 Task: In the Contact  ZoeJohnson@jatco.co.jp, Create email and send with subject: 'A Glimpse into the Future: Meet Our Disruptive Offering', and with mail content 'Good Evening._x000D_
Elevate your business to new heights. Our innovative solution is tailored to meet the unique needs of your industry, delivering exceptional results._x000D_
Thanks & Regards', attach the document: Contract.pdf and insert image: visitingcard.jpg. Below Thanks & Regards, write Flickr and insert the URL: 'www.flickr.com'. Mark checkbox to create task to follow up : In 2 business days . Logged in from softage.4@softage.net
Action: Mouse moved to (86, 54)
Screenshot: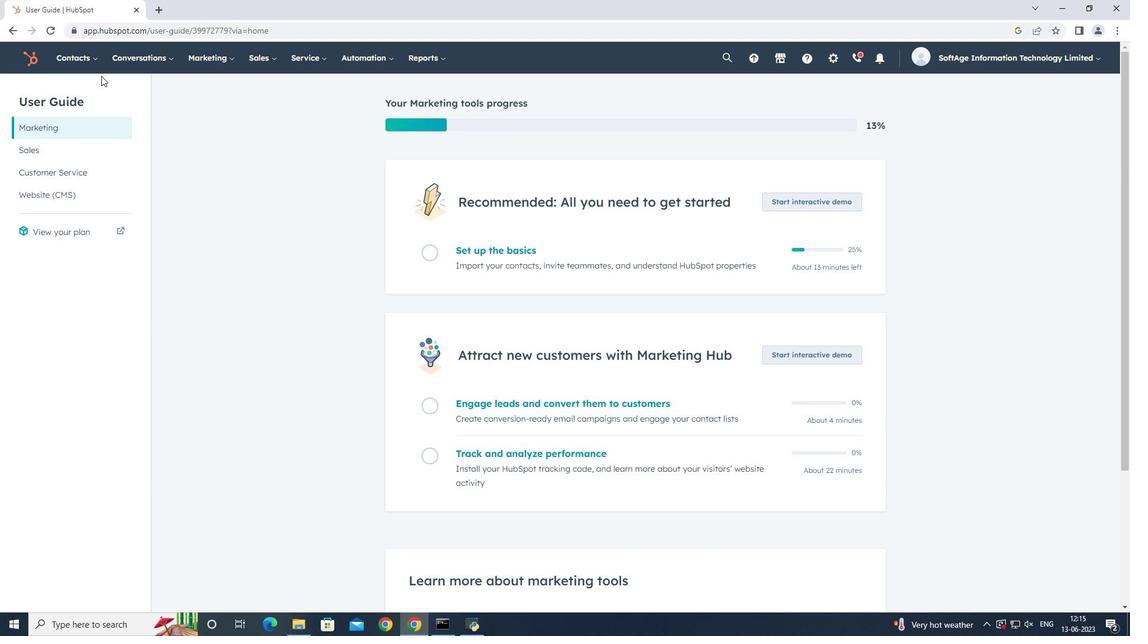 
Action: Mouse pressed left at (86, 54)
Screenshot: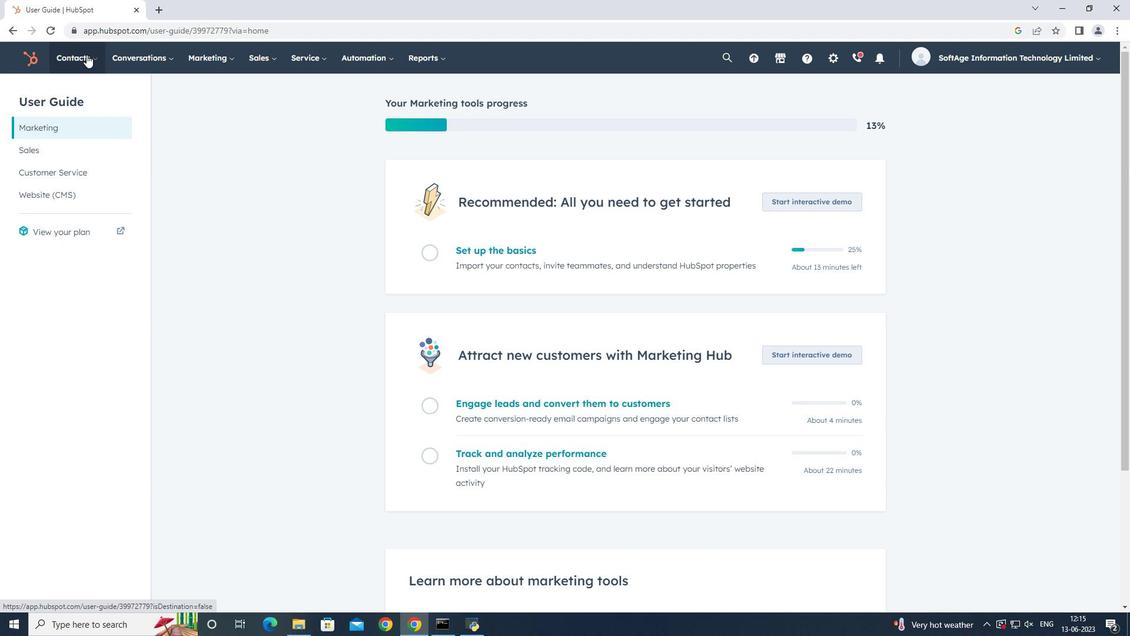 
Action: Mouse moved to (90, 87)
Screenshot: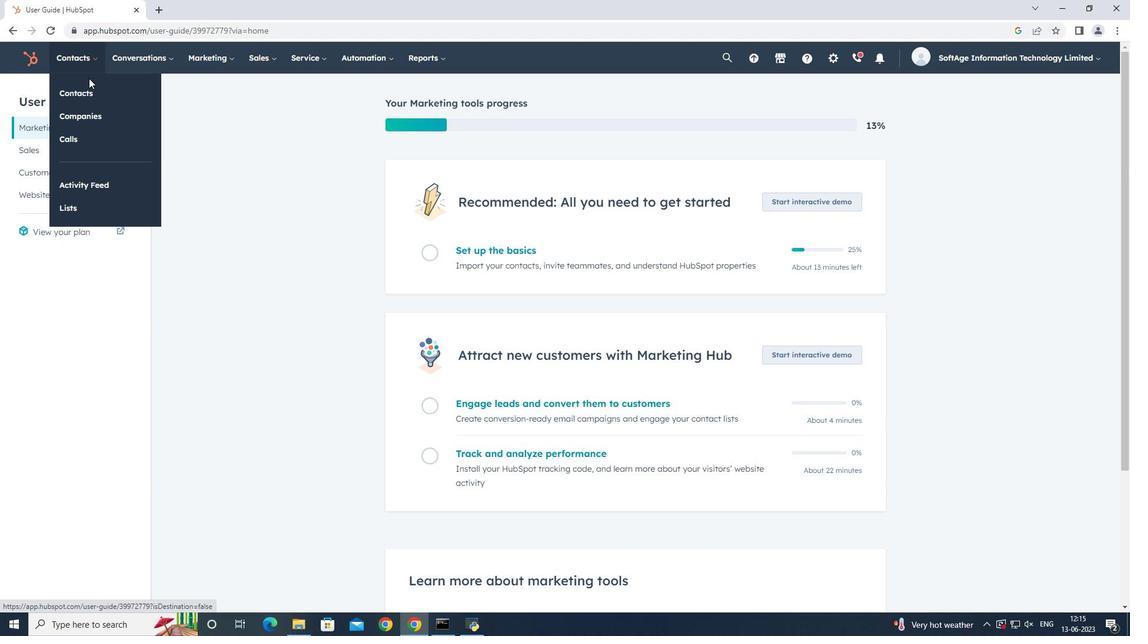 
Action: Mouse pressed left at (90, 87)
Screenshot: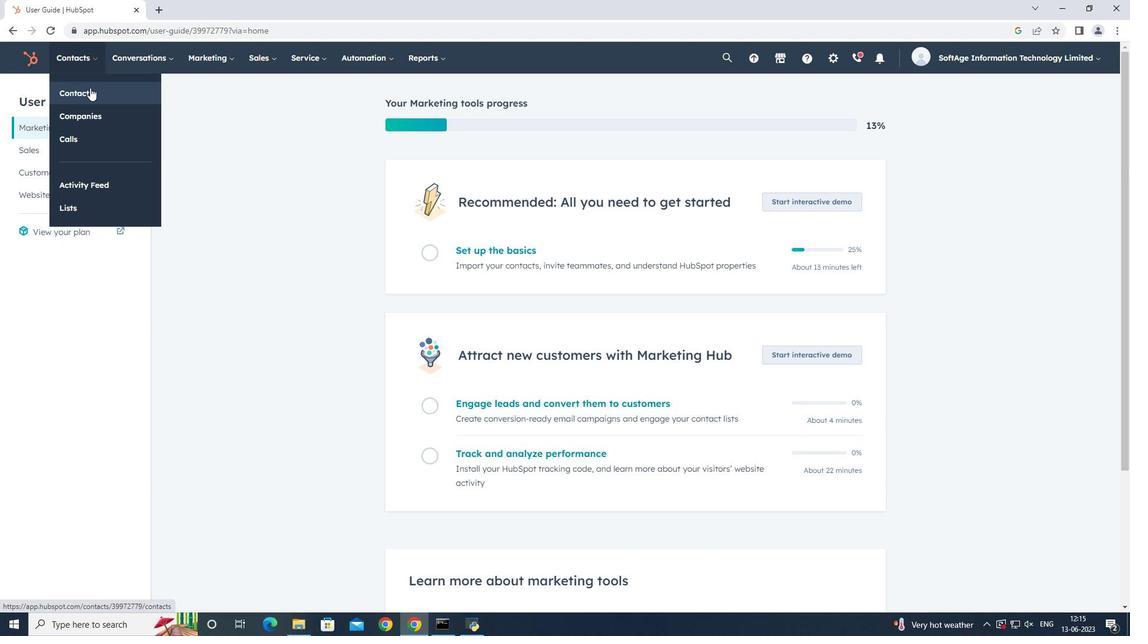 
Action: Mouse moved to (106, 187)
Screenshot: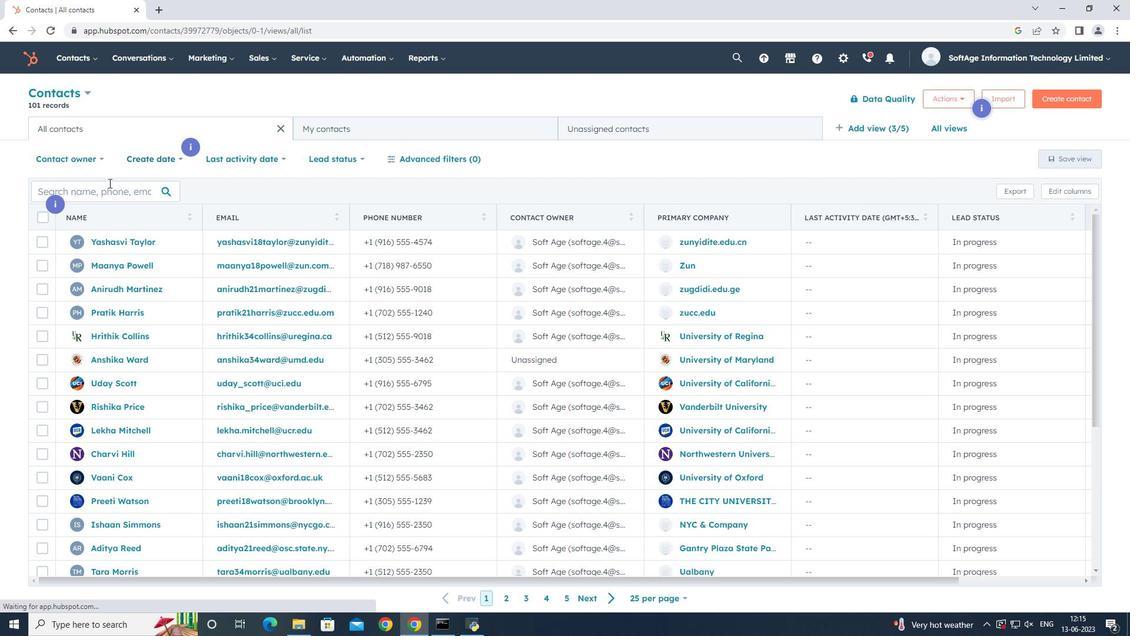 
Action: Mouse pressed left at (106, 187)
Screenshot: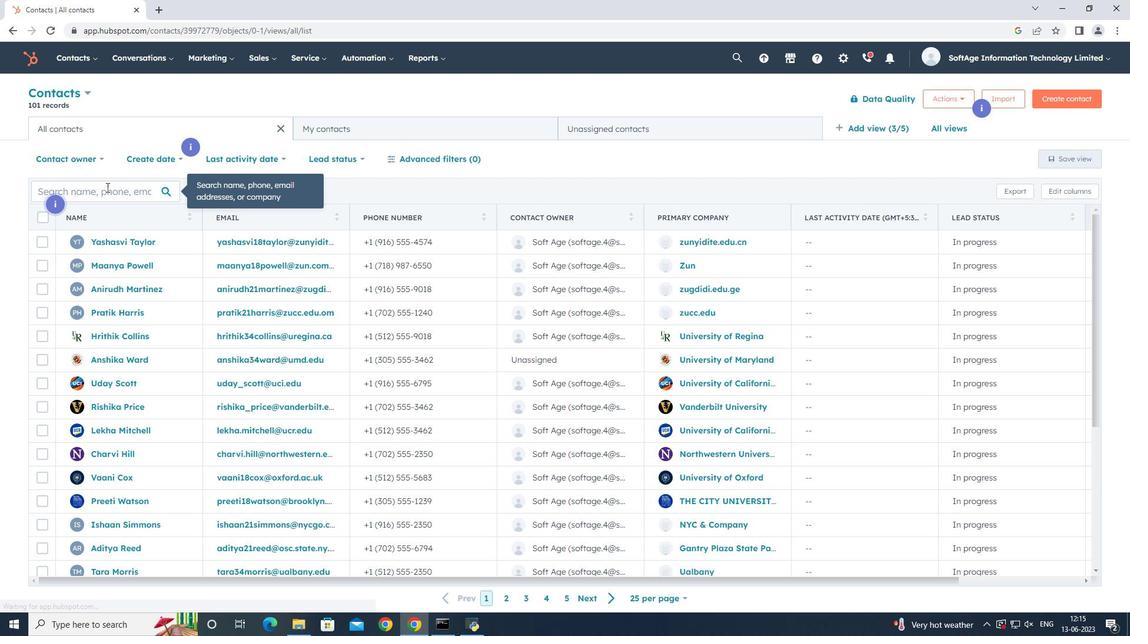 
Action: Key pressed <Key.shift>Zoe
Screenshot: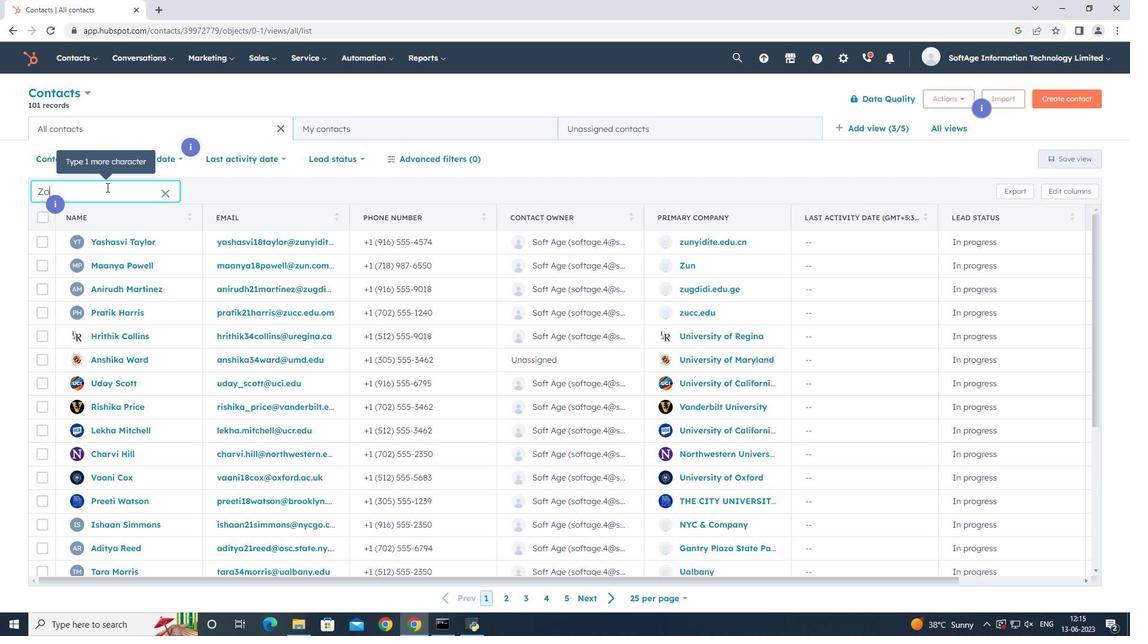 
Action: Mouse moved to (100, 333)
Screenshot: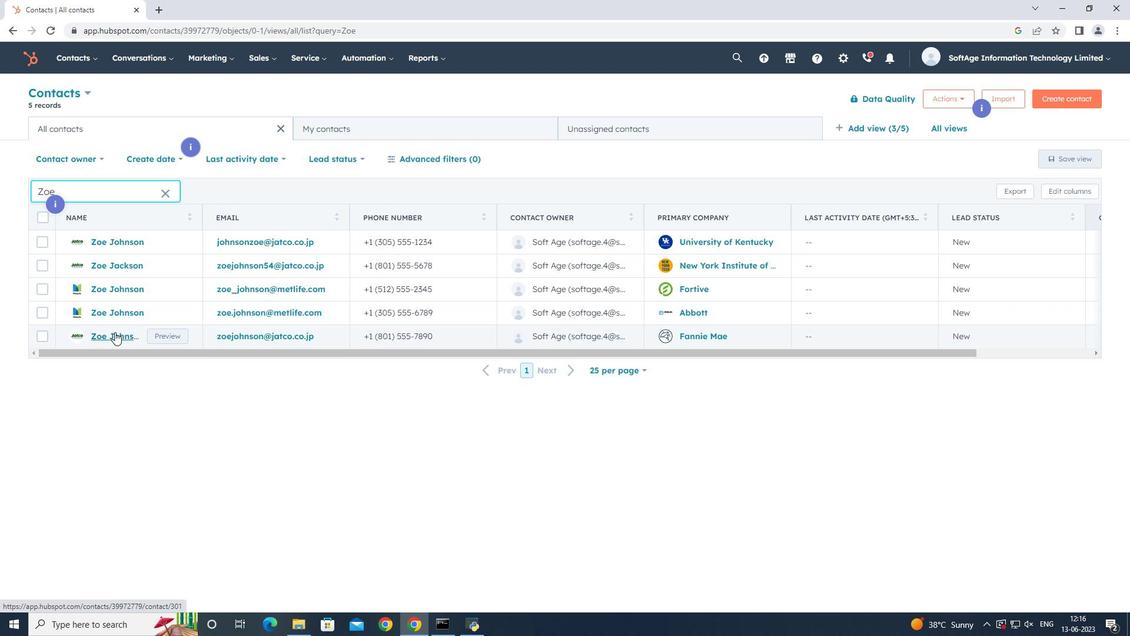 
Action: Mouse pressed left at (100, 333)
Screenshot: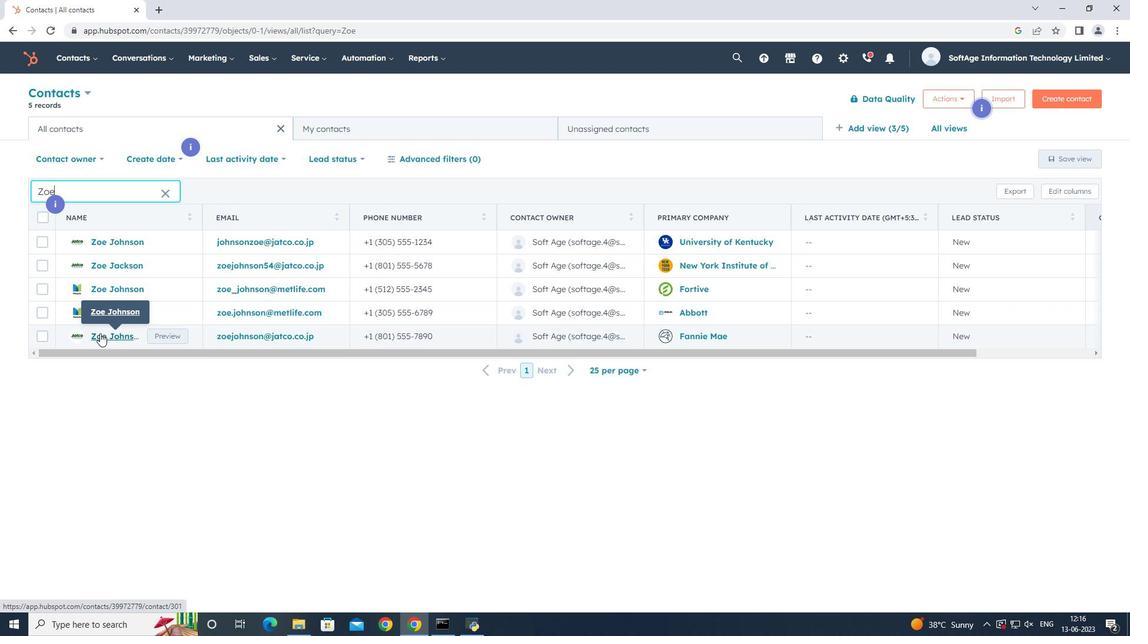 
Action: Mouse moved to (79, 194)
Screenshot: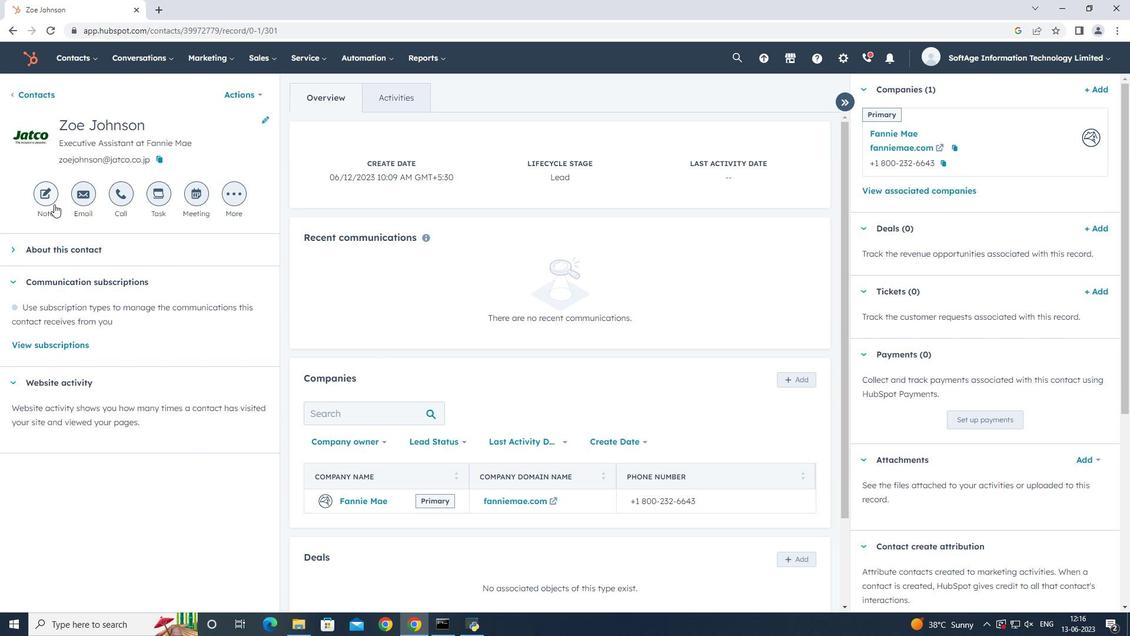 
Action: Mouse pressed left at (79, 194)
Screenshot: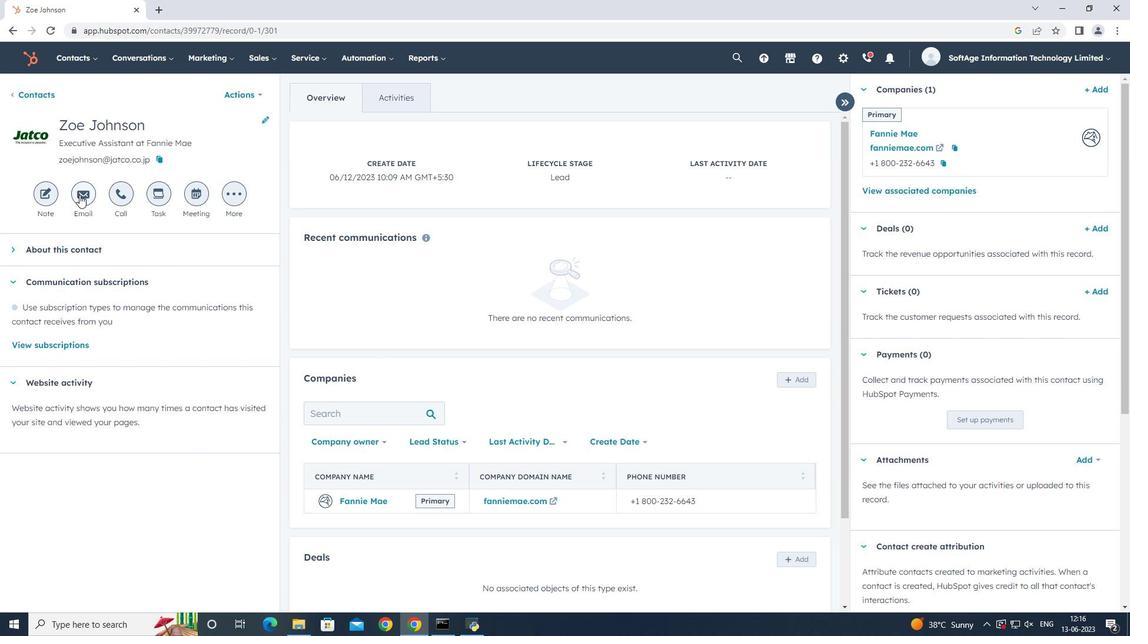 
Action: Mouse moved to (565, 405)
Screenshot: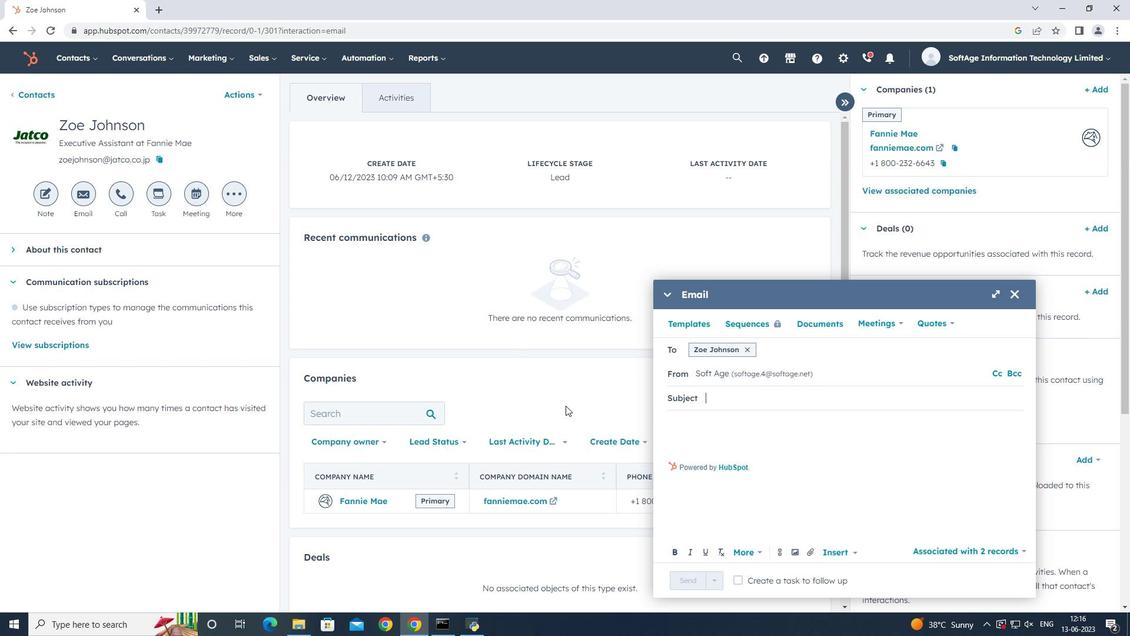 
Action: Key pressed <Key.shift>A<Key.space><Key.shift><Key.shift><Key.shift><Key.shift><Key.shift><Key.shift><Key.shift>Glimpse<Key.space>into<Key.space>the<Key.space><Key.shift><Key.shift><Key.shift><Key.shift><Key.shift><Key.shift><Key.shift><Key.shift><Key.shift><Key.shift><Key.shift><Key.shift><Key.shift><Key.shift><Key.shift>Future<Key.shift_r><Key.shift_r><Key.shift_r>:<Key.space><Key.shift_r><Key.shift_r><Key.shift_r><Key.shift_r><Key.shift_r><Key.shift_r><Key.shift_r><Key.shift_r><Key.shift_r>Meet<Key.space><Key.shift_r><Key.shift_r><Key.shift_r><Key.shift_r><Key.shift_r><Key.shift_r><Key.shift_r><Key.shift_r><Key.shift_r>Our<Key.space><Key.shift><Key.shift><Key.shift><Key.shift>Disruptive<Key.space><Key.shift_r>Offering
Screenshot: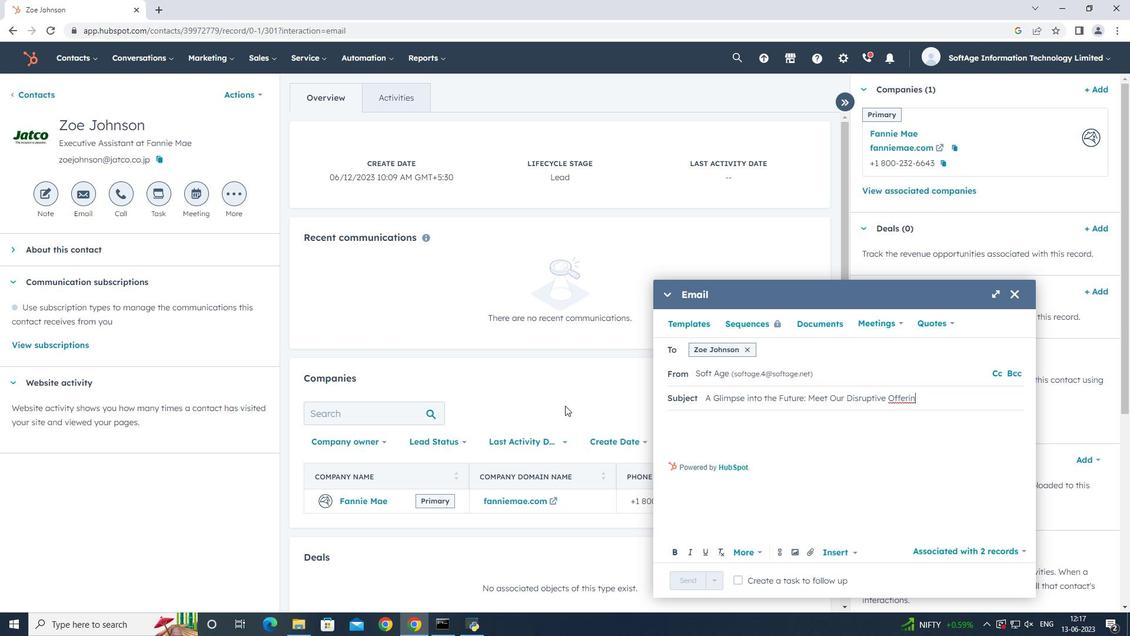 
Action: Mouse moved to (740, 427)
Screenshot: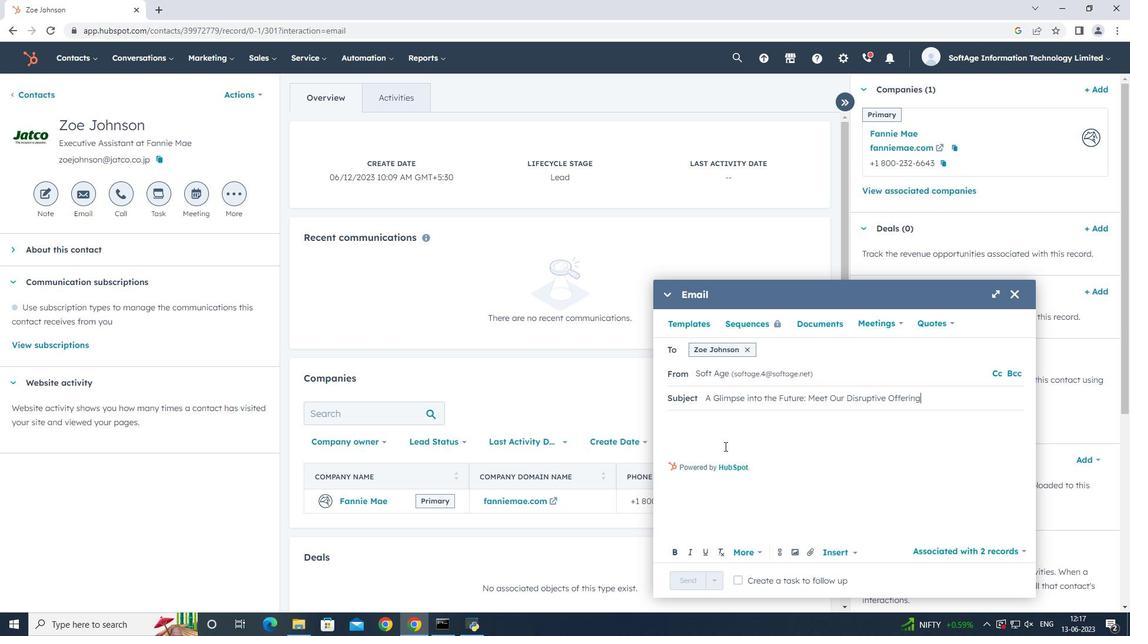 
Action: Mouse pressed left at (740, 427)
Screenshot: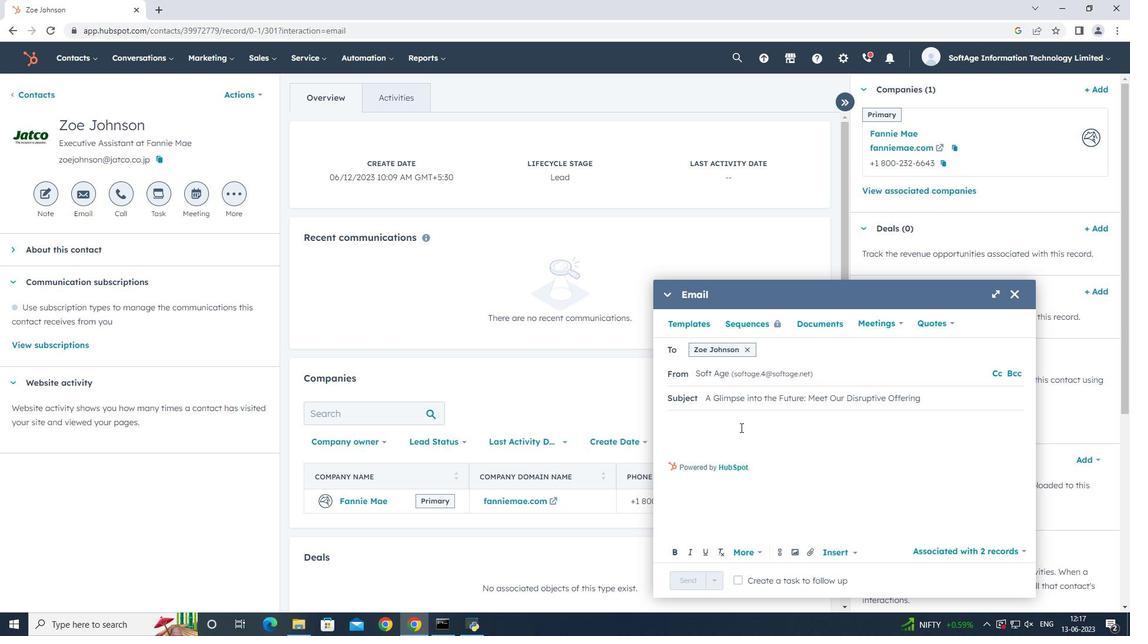 
Action: Key pressed <Key.shift><Key.shift><Key.shift><Key.shift>Good<Key.space><Key.shift>Evening,<Key.enter><Key.enter><Key.shift><Key.shift><Key.shift><Key.shift><Key.shift><Key.shift><Key.shift><Key.shift>Elevate<Key.space>your<Key.space><Key.shift>B<Key.backspace>business<Key.space>to<Key.space>new<Key.space>heights.<Key.space><Key.shift_r><Key.shift_r><Key.shift_r><Key.shift_r><Key.shift_r><Key.shift_r><Key.shift_r><Key.shift_r><Key.shift_r><Key.shift_r><Key.shift_r>u<Key.backspace><Key.shift_r>Our<Key.space>innovative<Key.space>solution<Key.space>is<Key.space>tailored<Key.space>to<Key.space>meet<Key.space>the<Key.space>unique<Key.space>needd<Key.backspace>s<Key.space>of<Key.space>your<Key.space>industry,<Key.space><Key.shift>delivering<Key.space>exceptional<Key.space>results.<Key.enter><Key.enter><Key.shift>Thanks<Key.space><Key.shift><Key.shift><Key.shift><Key.shift><Key.shift><Key.shift>&<Key.space><Key.shift>Regards,<Key.enter>
Screenshot: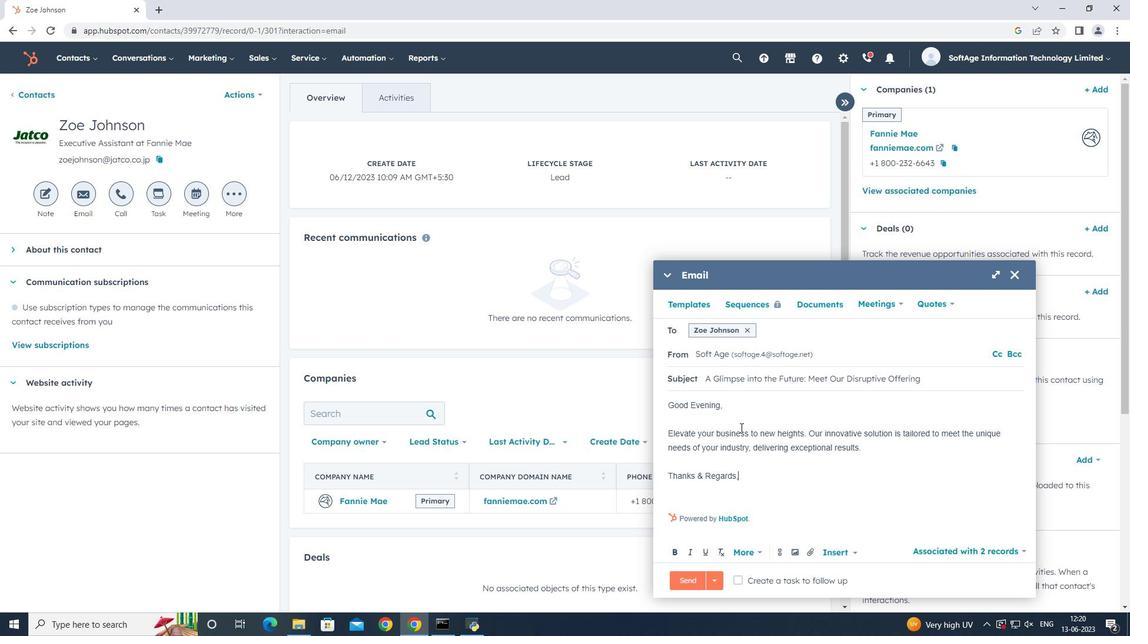 
Action: Mouse moved to (813, 546)
Screenshot: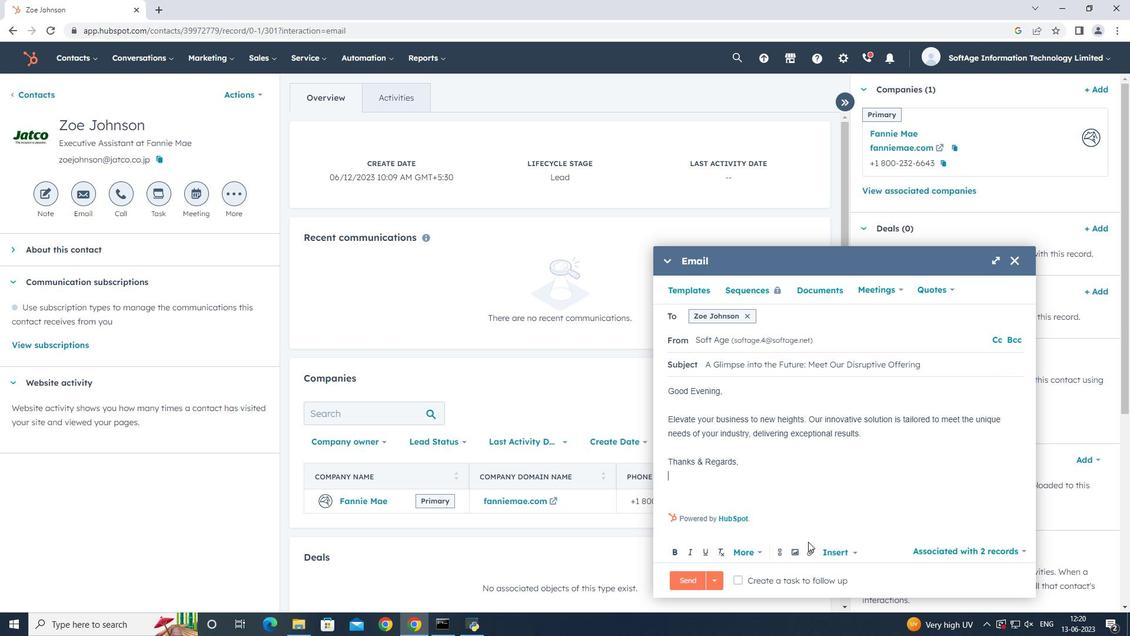 
Action: Mouse pressed left at (813, 546)
Screenshot: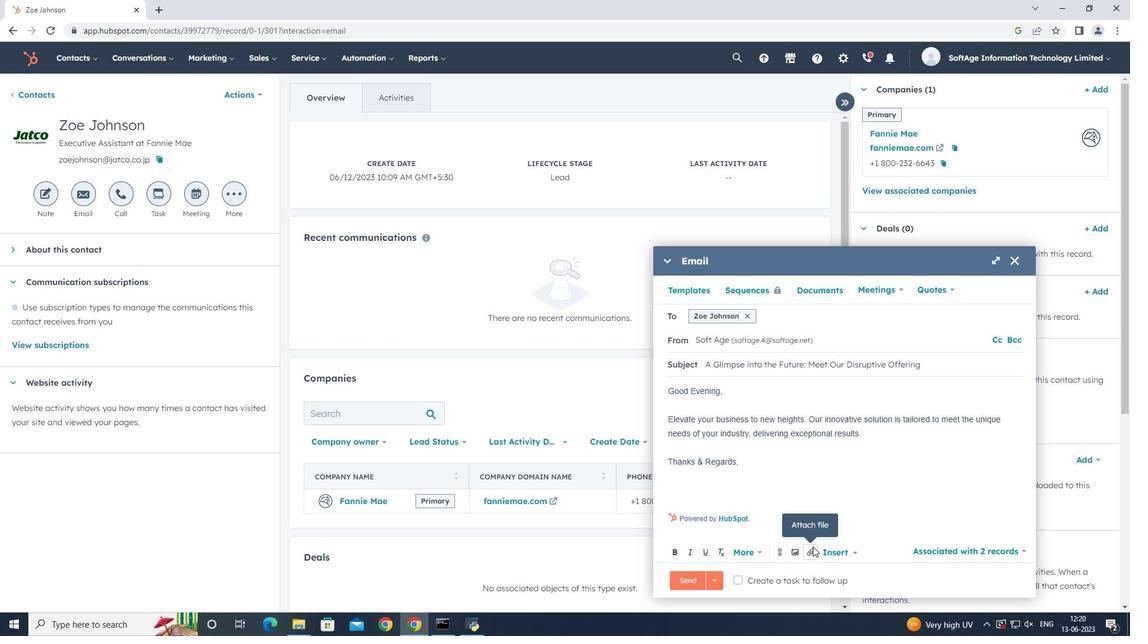 
Action: Mouse moved to (824, 511)
Screenshot: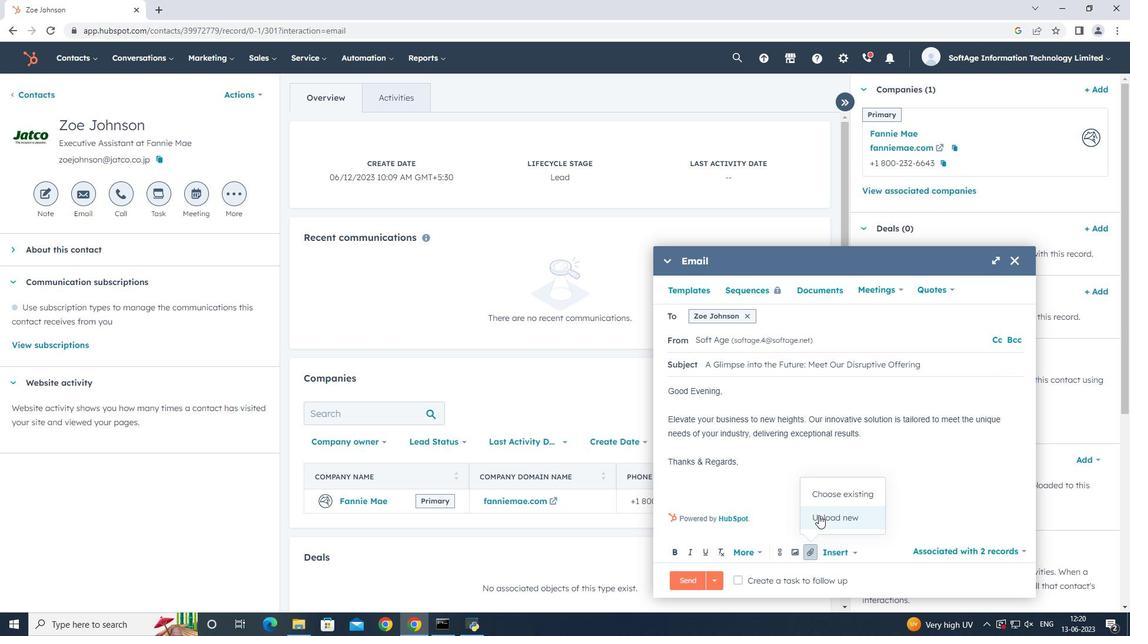 
Action: Mouse pressed left at (824, 511)
Screenshot: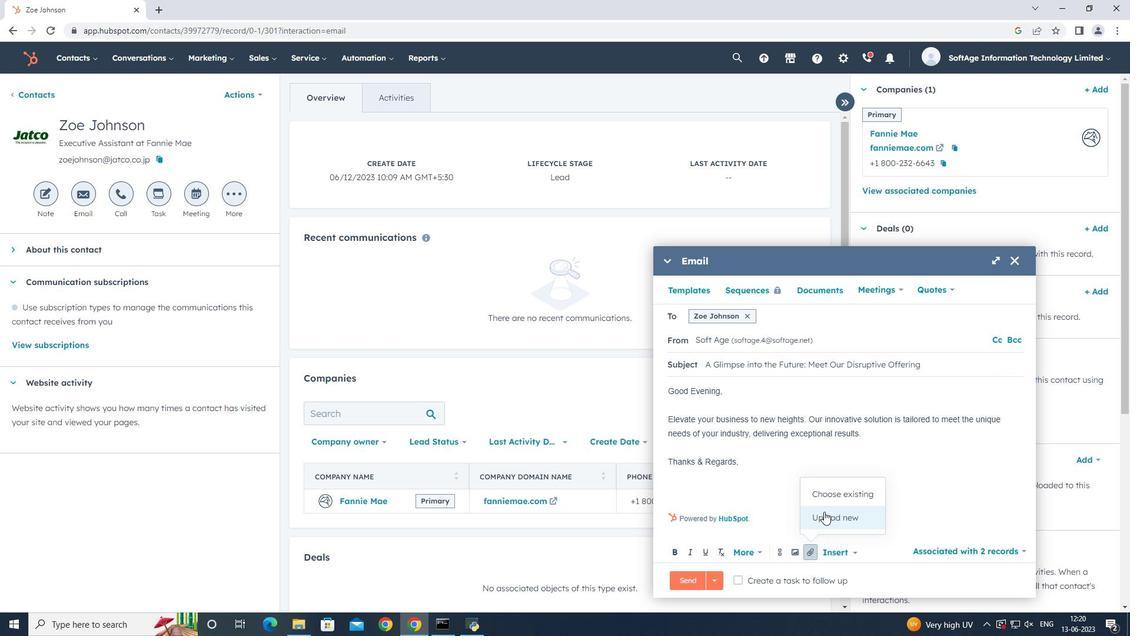 
Action: Mouse moved to (257, 93)
Screenshot: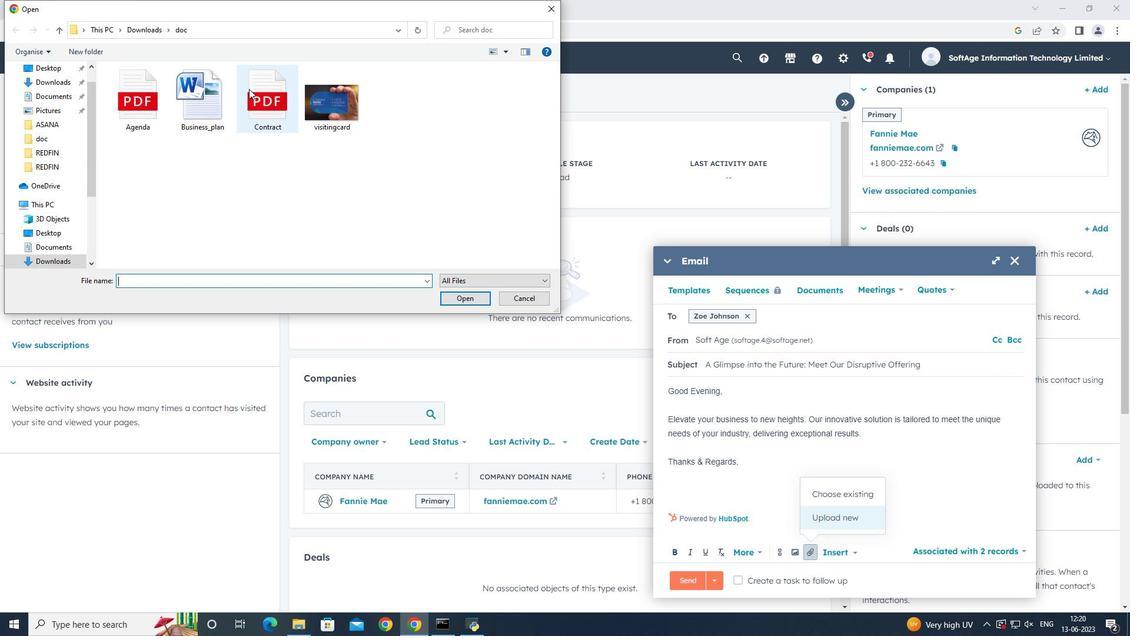 
Action: Mouse pressed left at (257, 93)
Screenshot: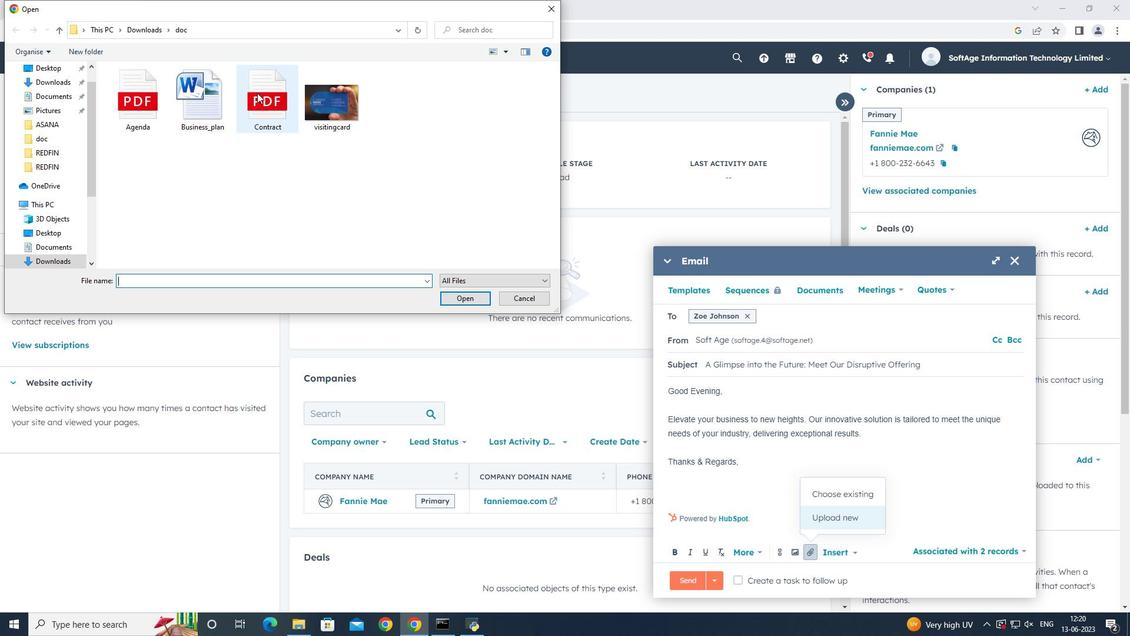 
Action: Mouse pressed left at (257, 93)
Screenshot: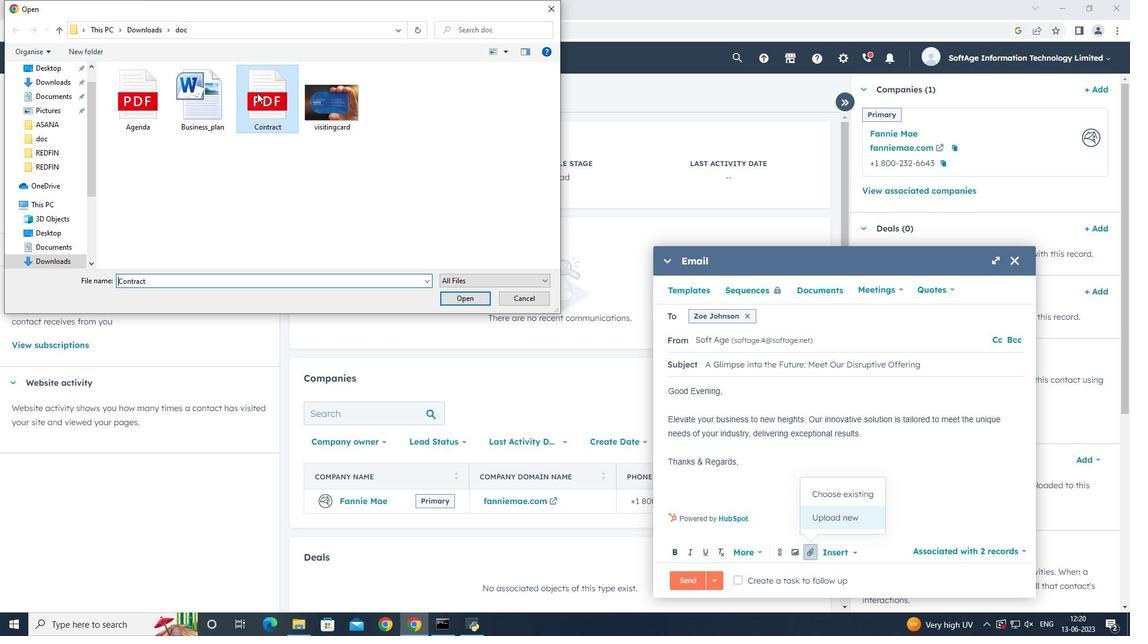 
Action: Mouse moved to (801, 521)
Screenshot: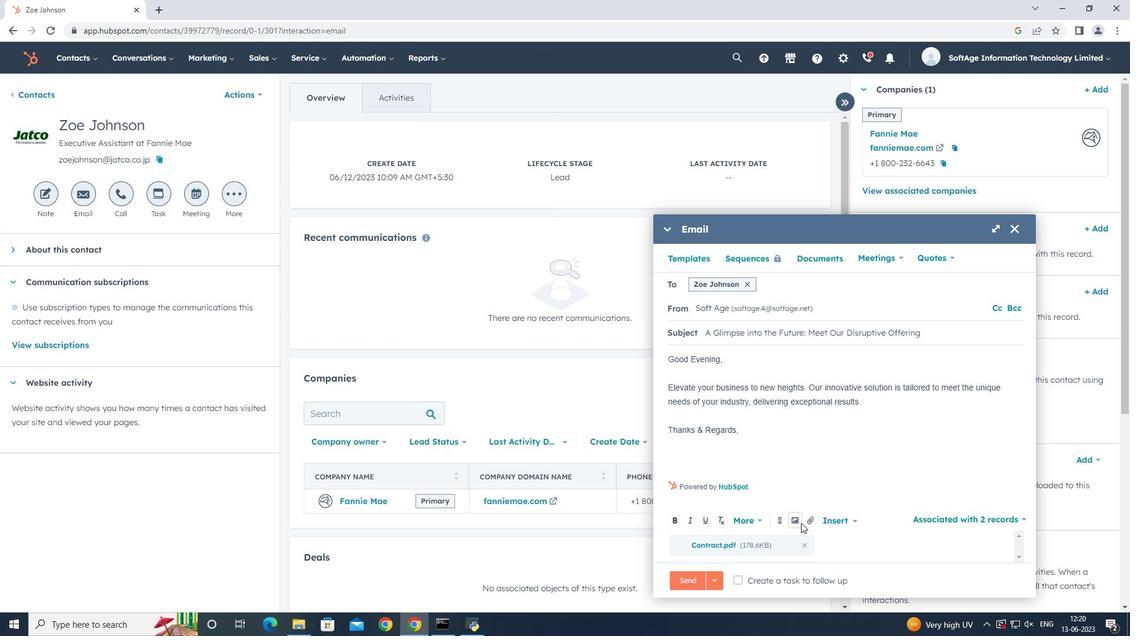 
Action: Mouse pressed left at (801, 521)
Screenshot: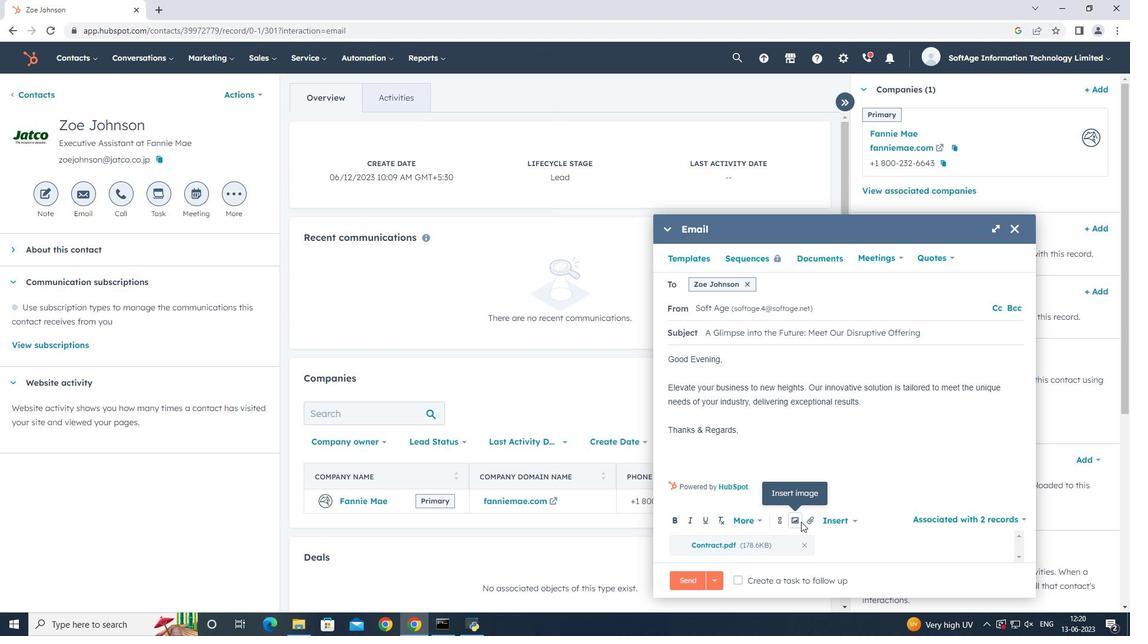 
Action: Mouse moved to (798, 491)
Screenshot: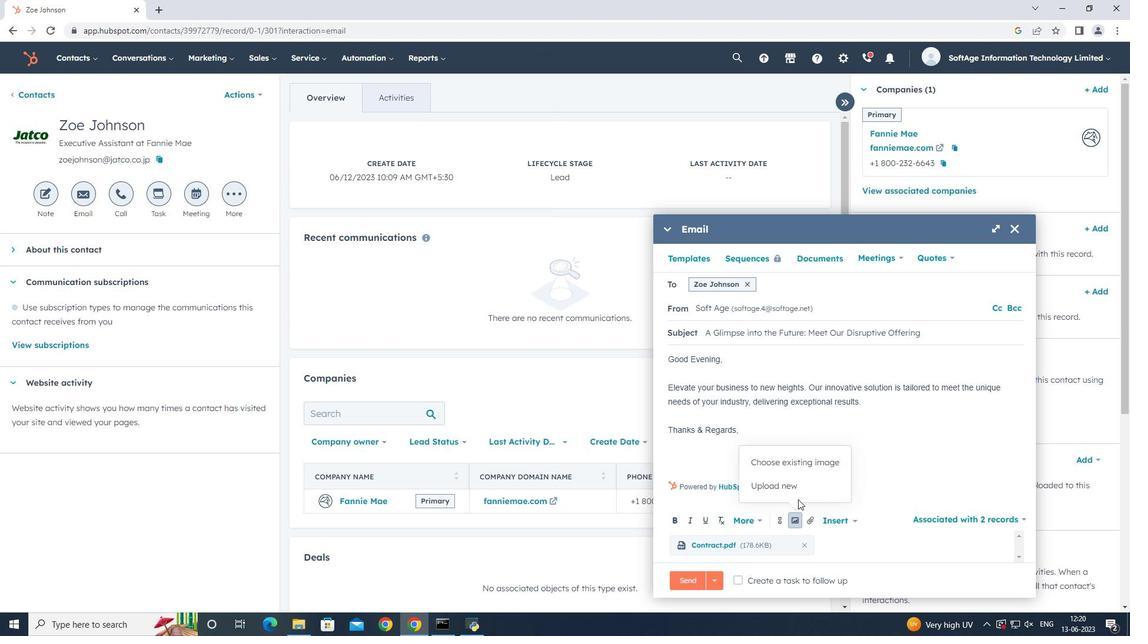 
Action: Mouse pressed left at (798, 491)
Screenshot: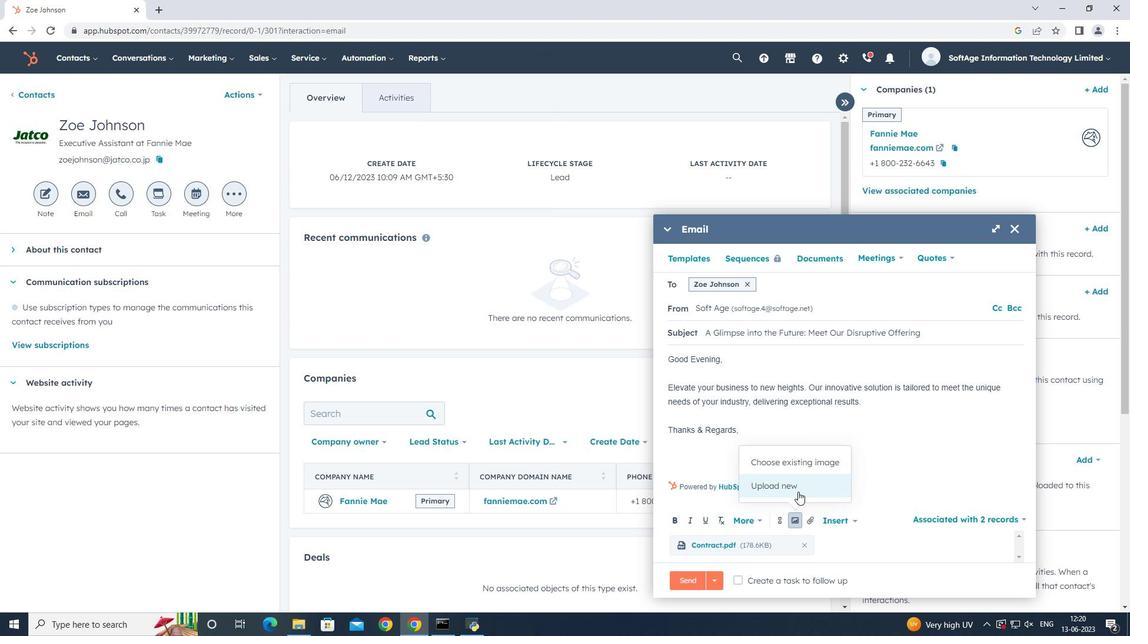 
Action: Mouse moved to (142, 90)
Screenshot: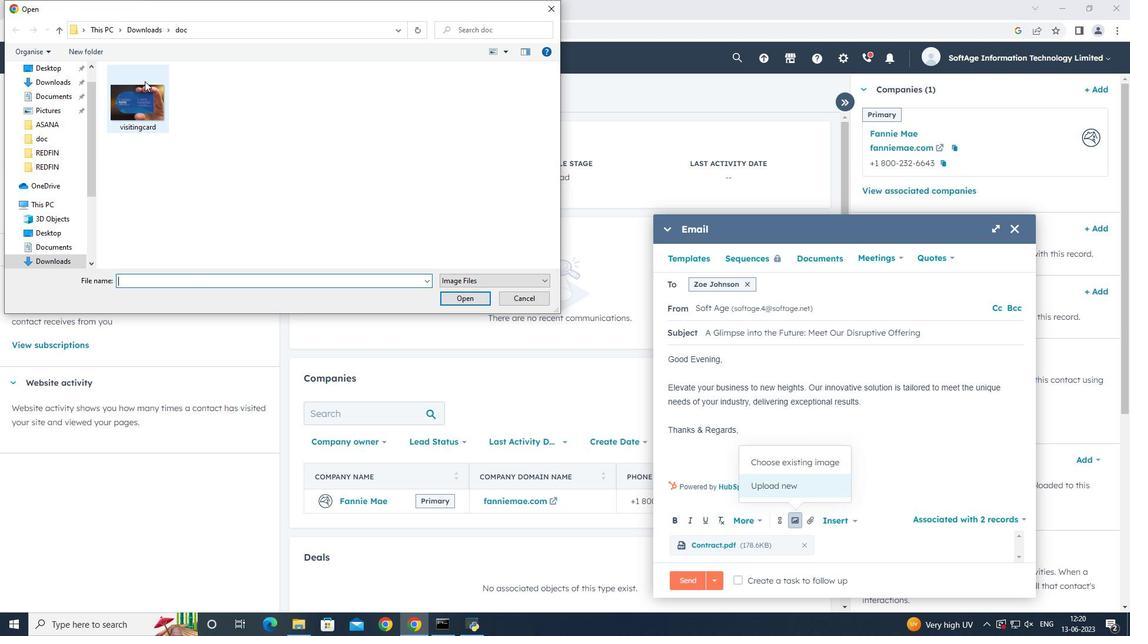 
Action: Mouse pressed left at (142, 90)
Screenshot: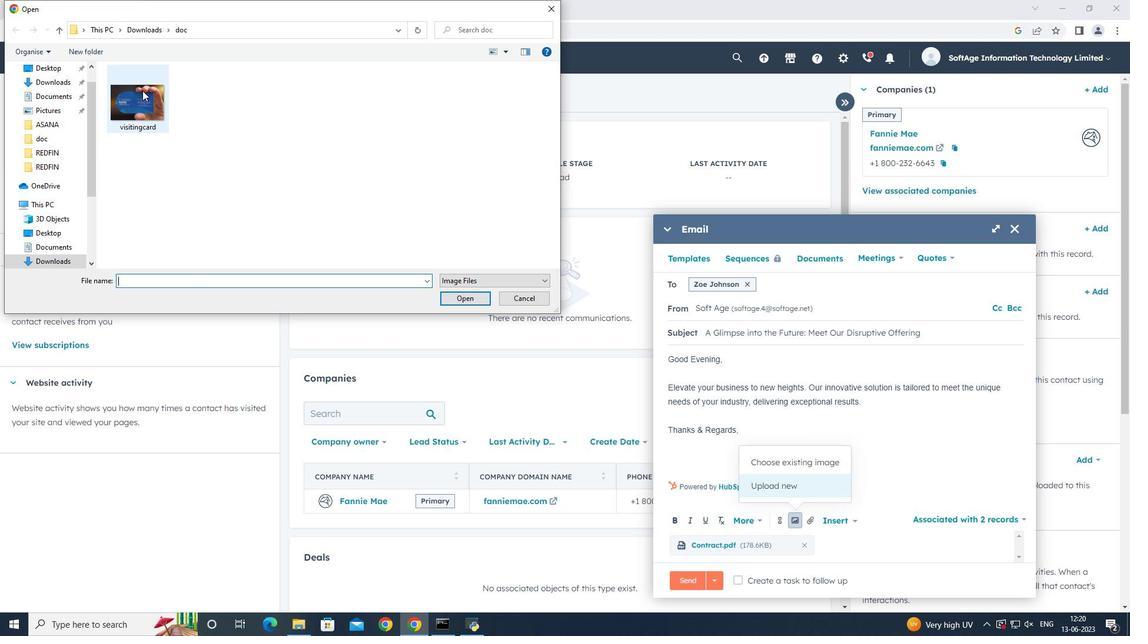
Action: Mouse pressed left at (142, 90)
Screenshot: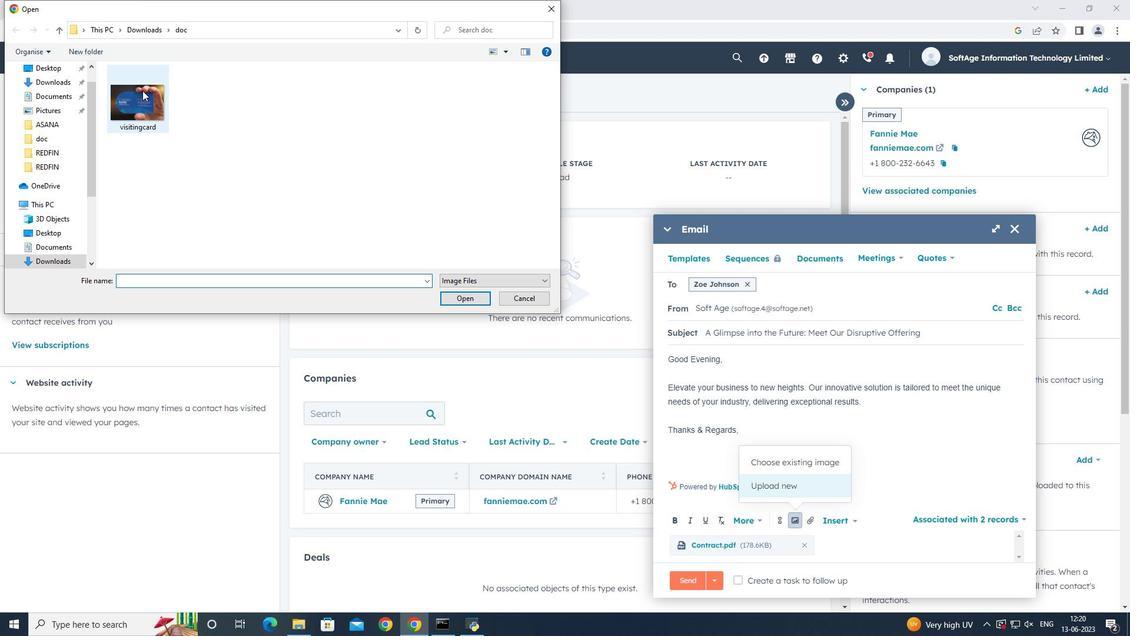 
Action: Mouse moved to (794, 318)
Screenshot: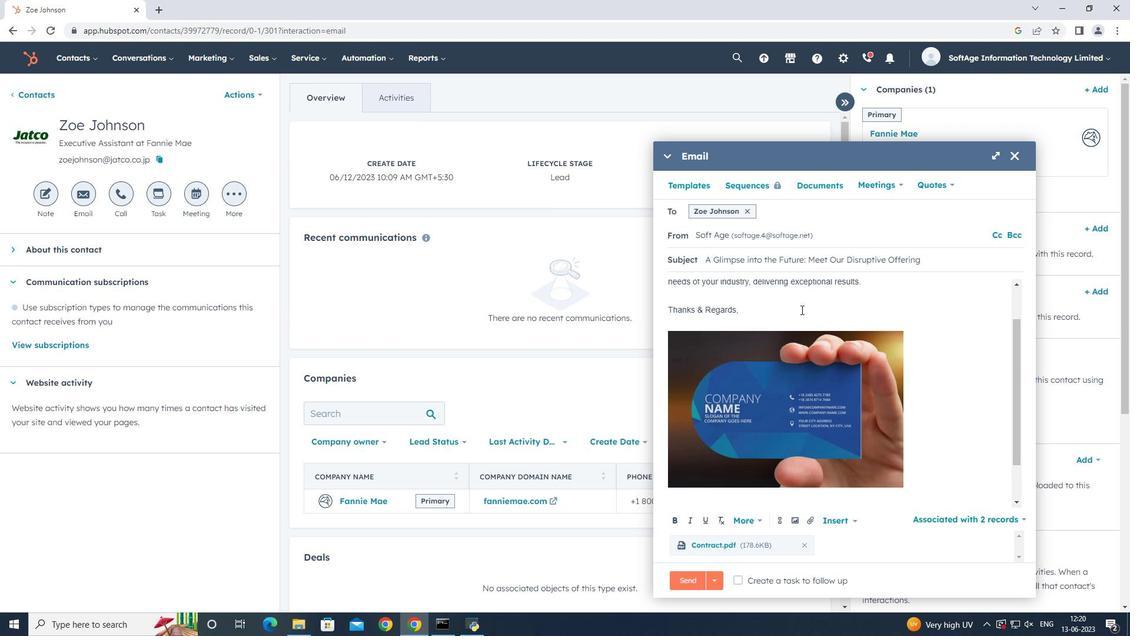 
Action: Mouse pressed left at (794, 318)
Screenshot: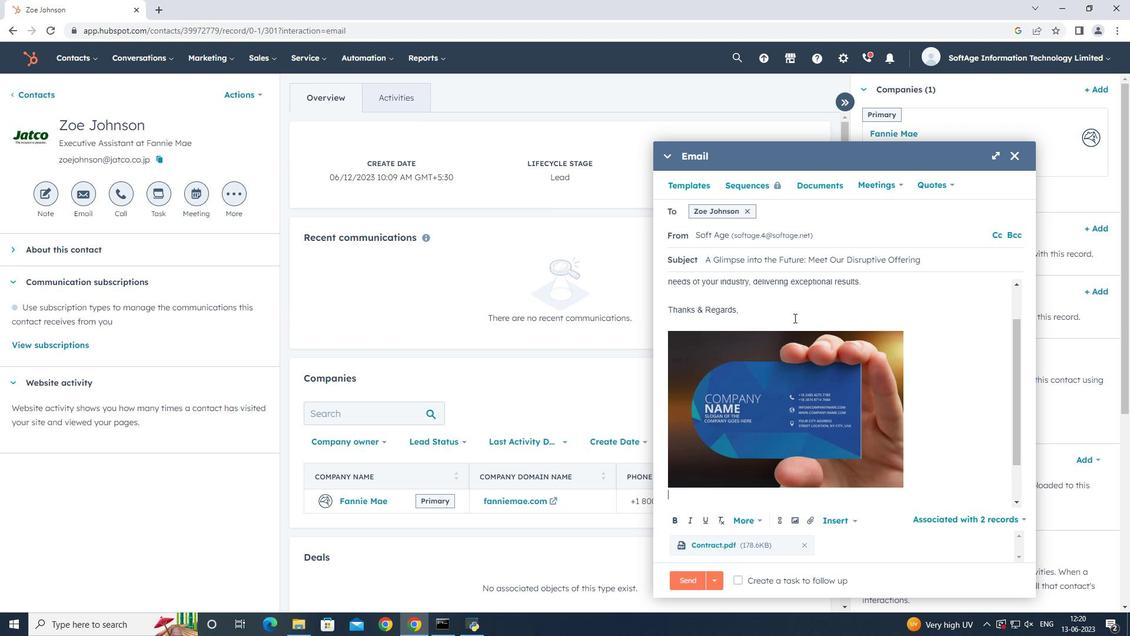 
Action: Key pressed <Key.shift>Flik<Key.backspace>ckr
Screenshot: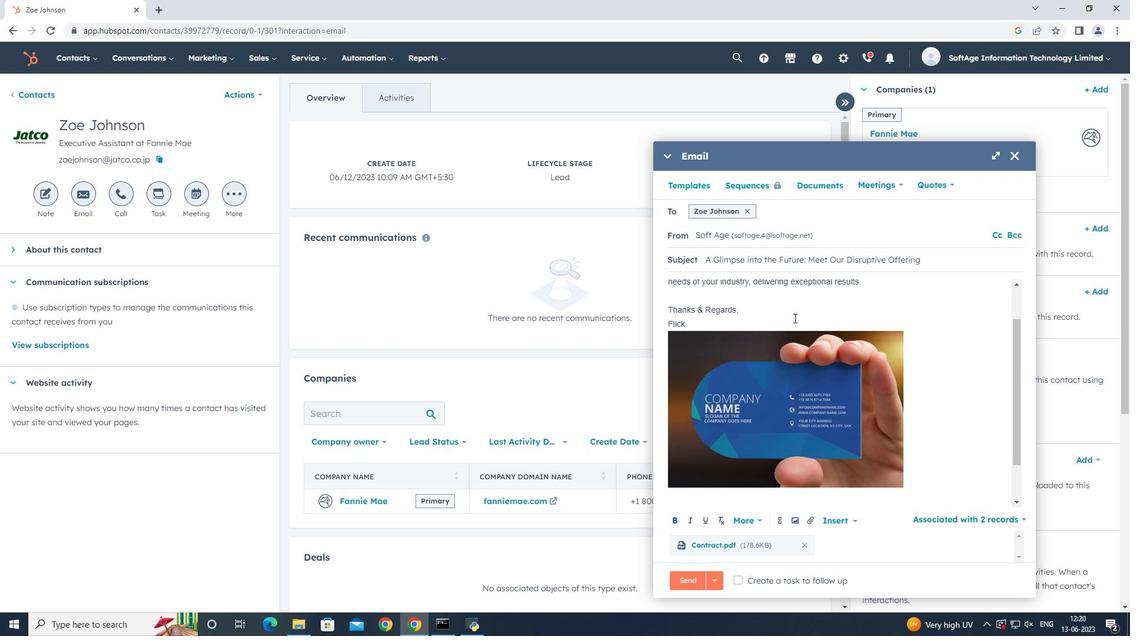 
Action: Mouse moved to (777, 518)
Screenshot: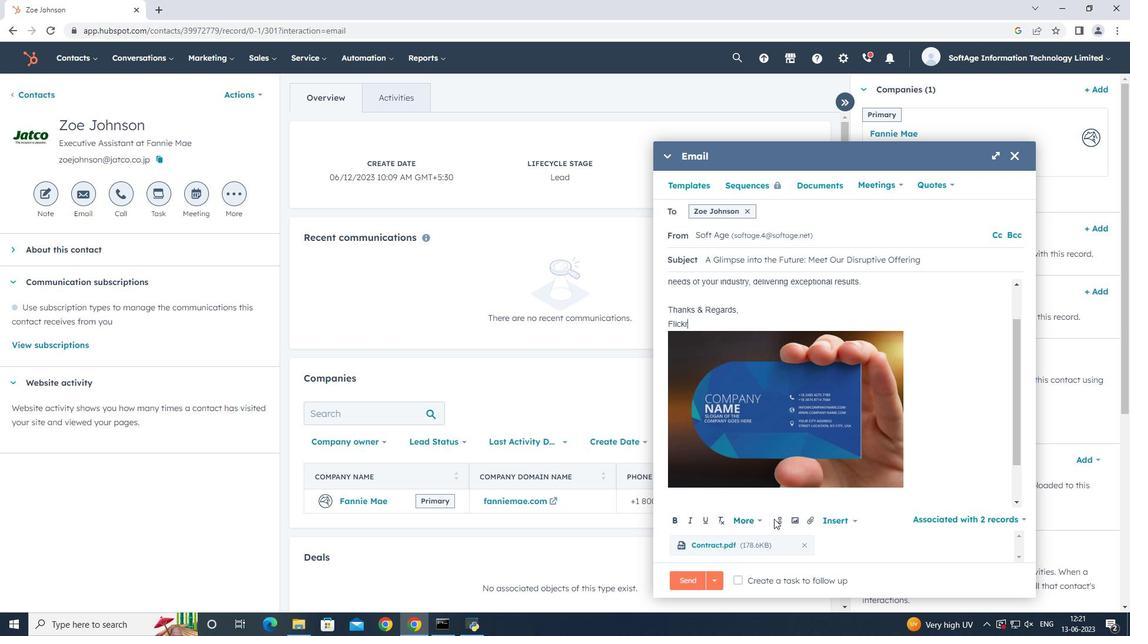 
Action: Mouse pressed left at (777, 518)
Screenshot: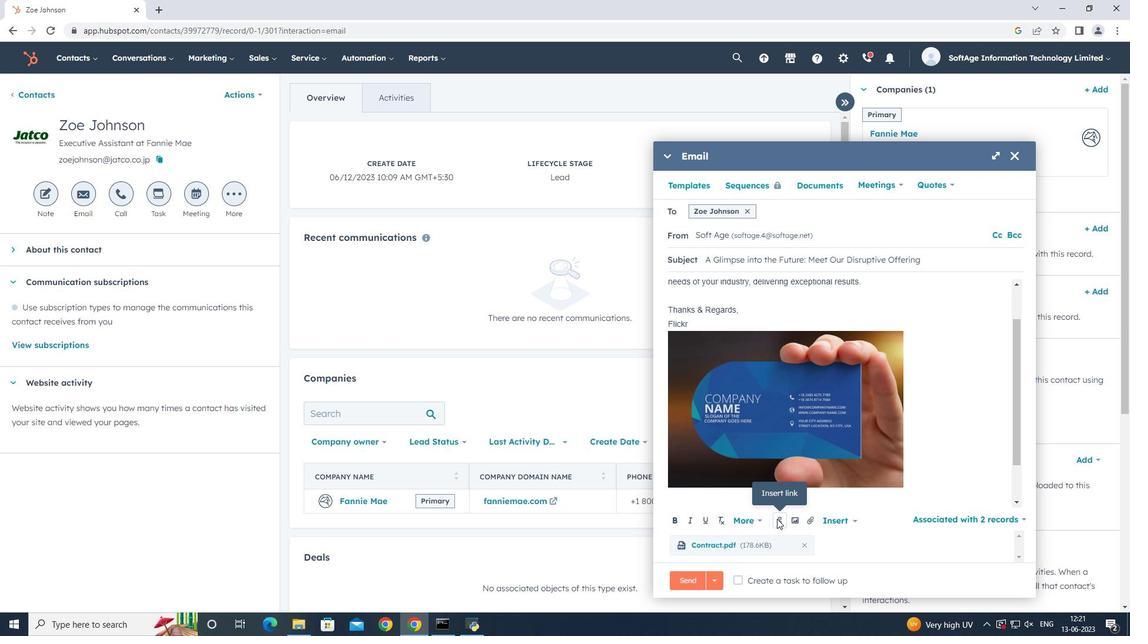 
Action: Mouse moved to (854, 437)
Screenshot: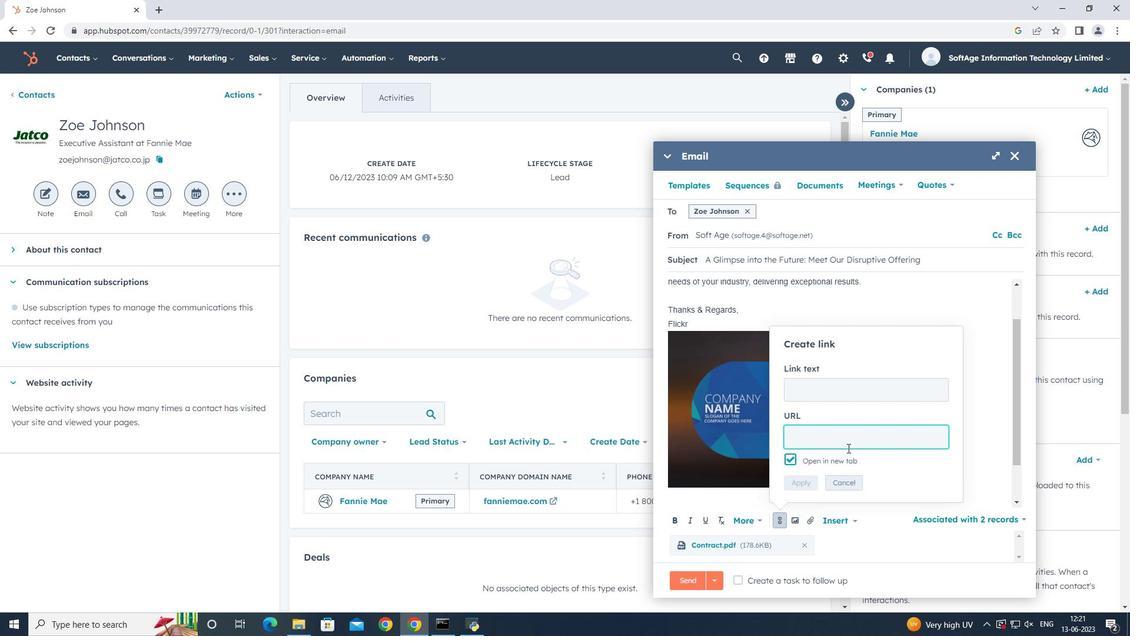 
Action: Key pressed www.flickr.com
Screenshot: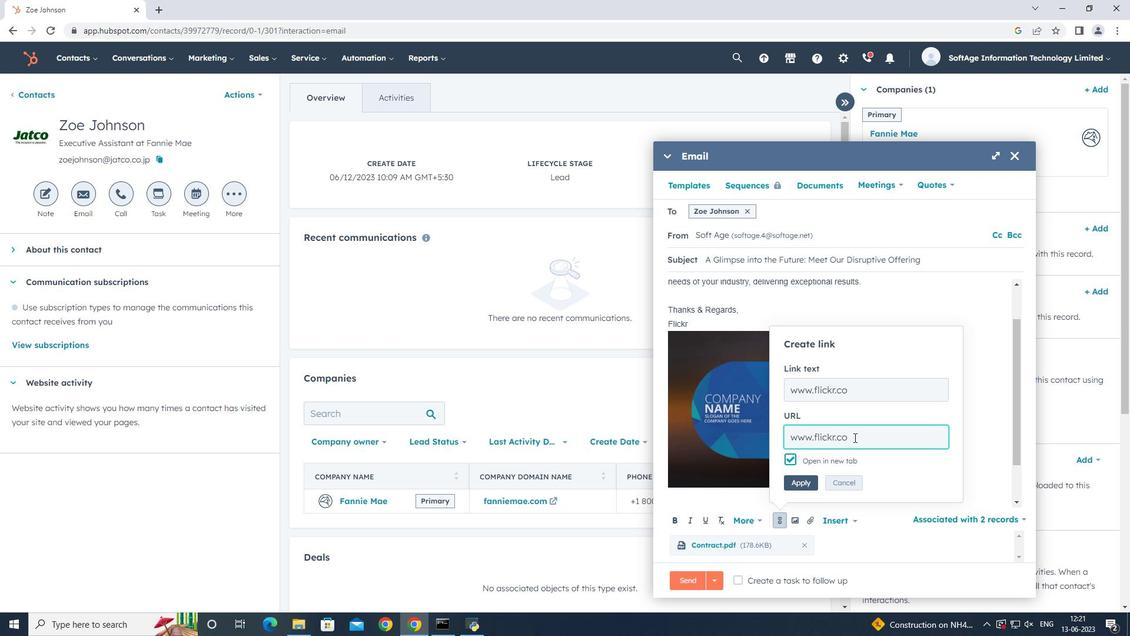 
Action: Mouse moved to (800, 478)
Screenshot: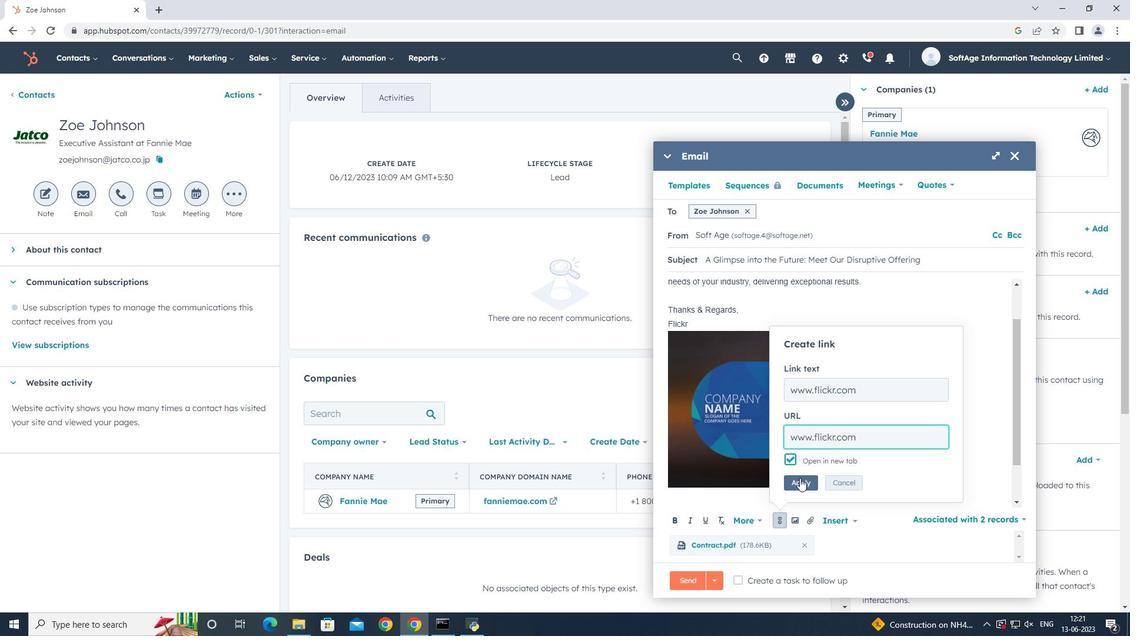 
Action: Mouse pressed left at (800, 478)
Screenshot: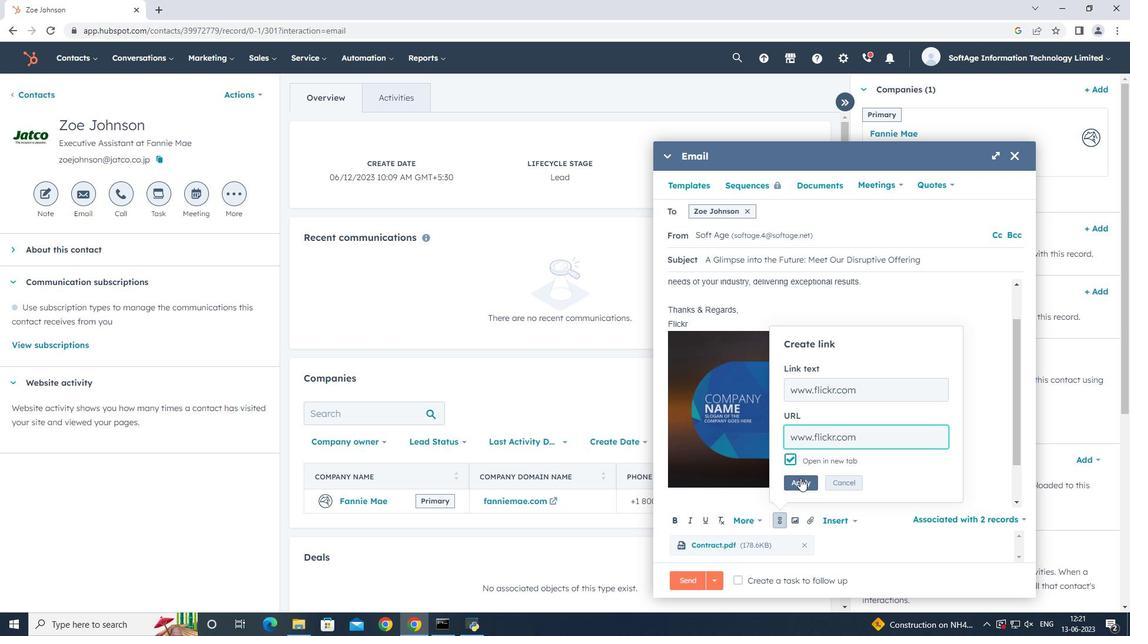 
Action: Mouse moved to (776, 581)
Screenshot: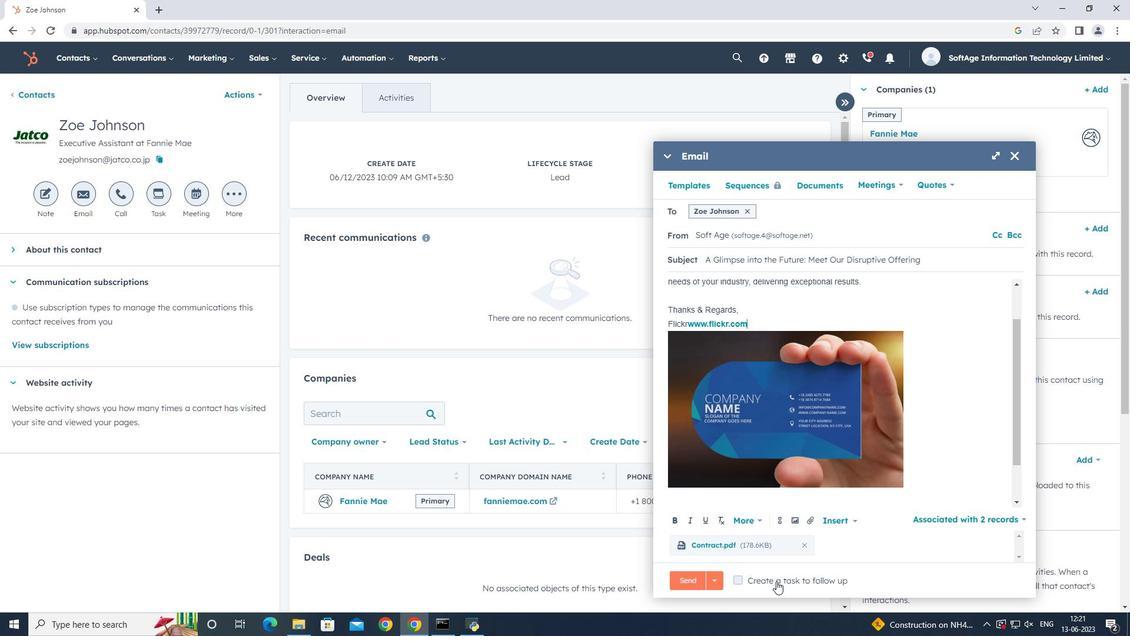 
Action: Mouse pressed left at (776, 581)
Screenshot: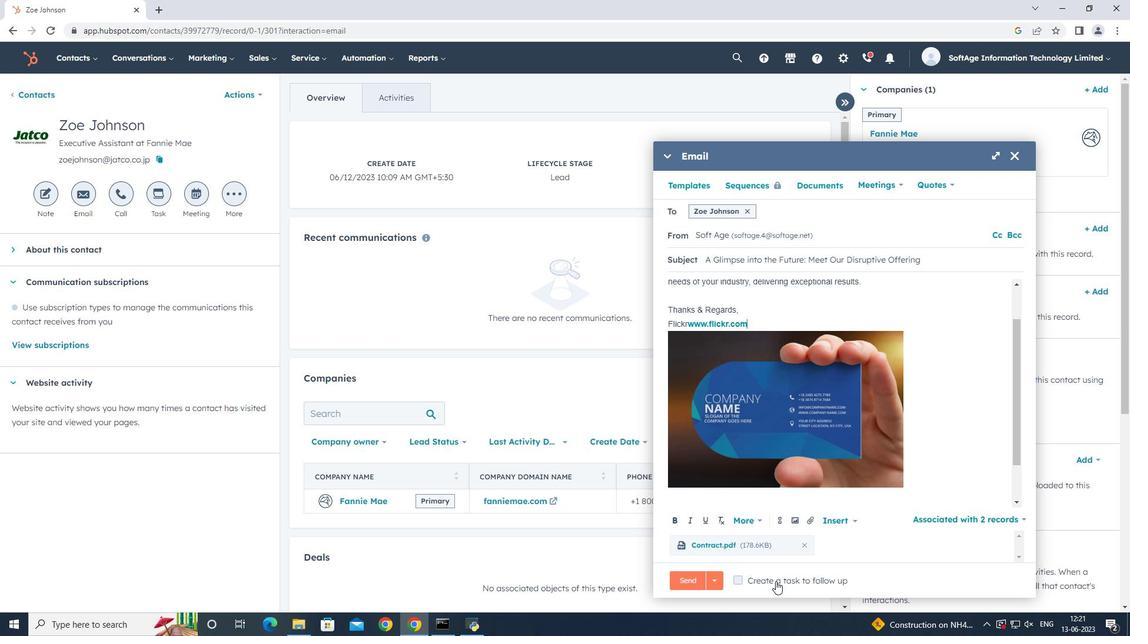 
Action: Mouse moved to (896, 583)
Screenshot: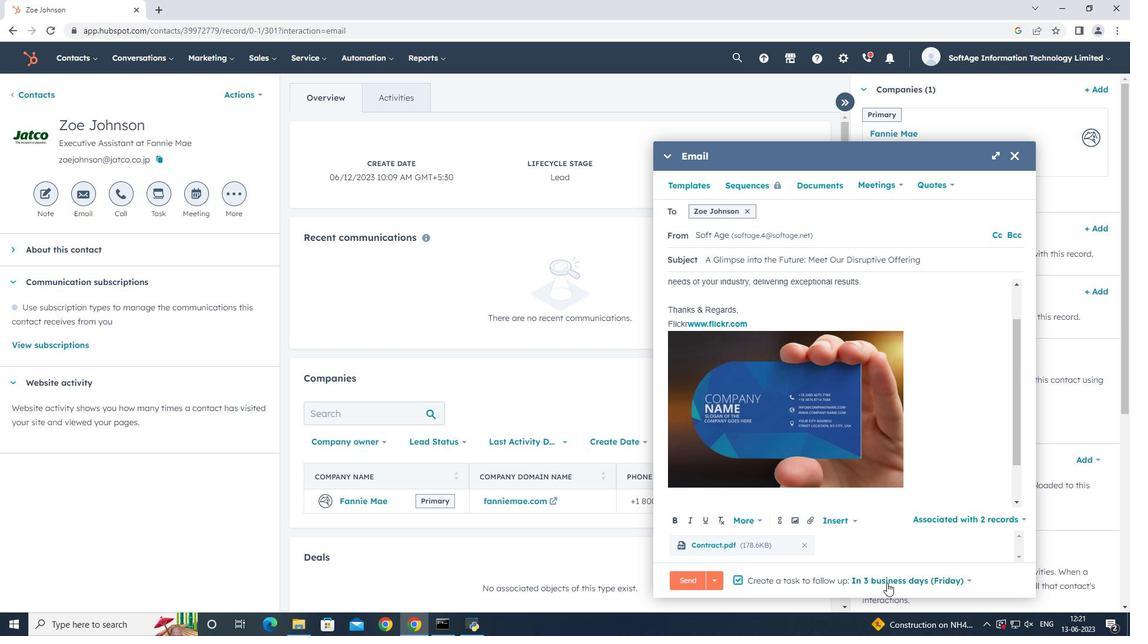 
Action: Mouse pressed left at (896, 583)
Screenshot: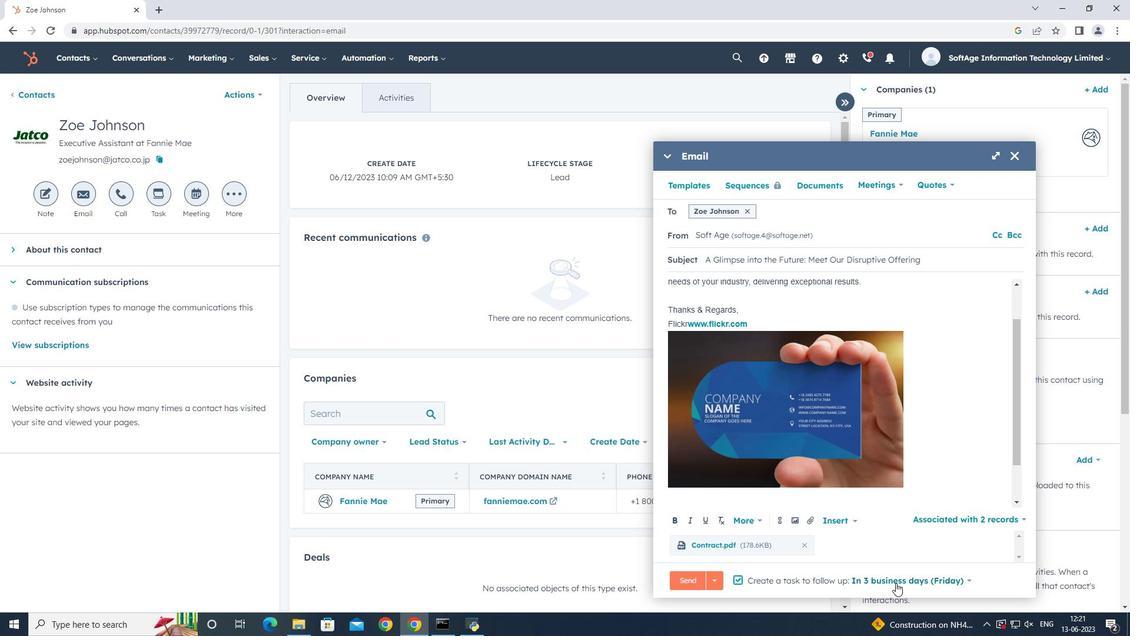 
Action: Mouse moved to (899, 442)
Screenshot: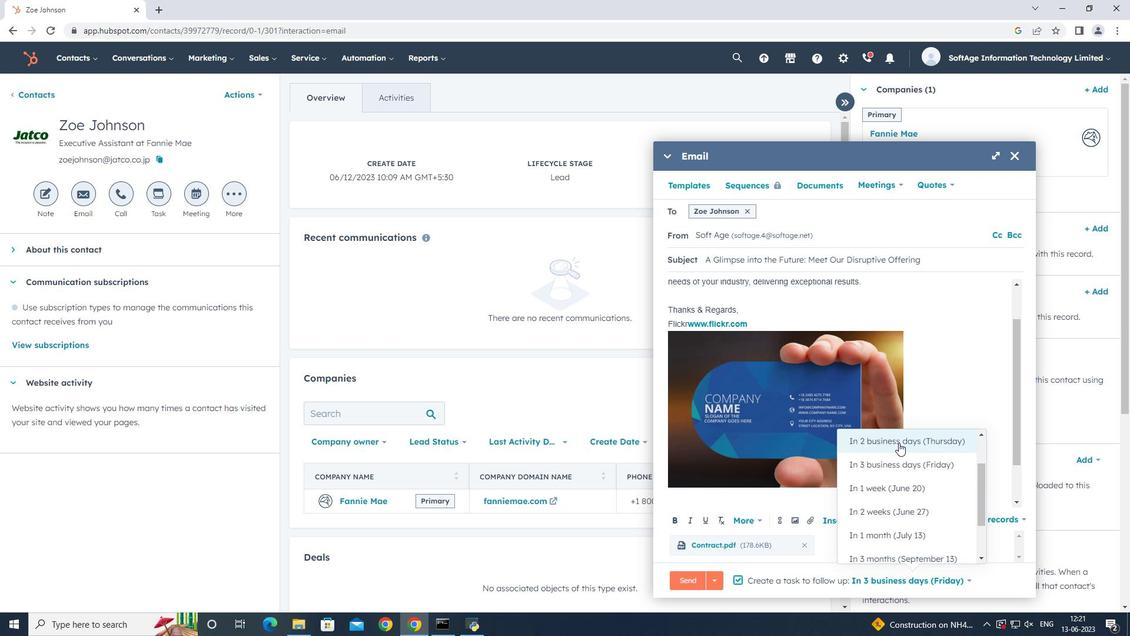 
Action: Mouse pressed left at (899, 442)
Screenshot: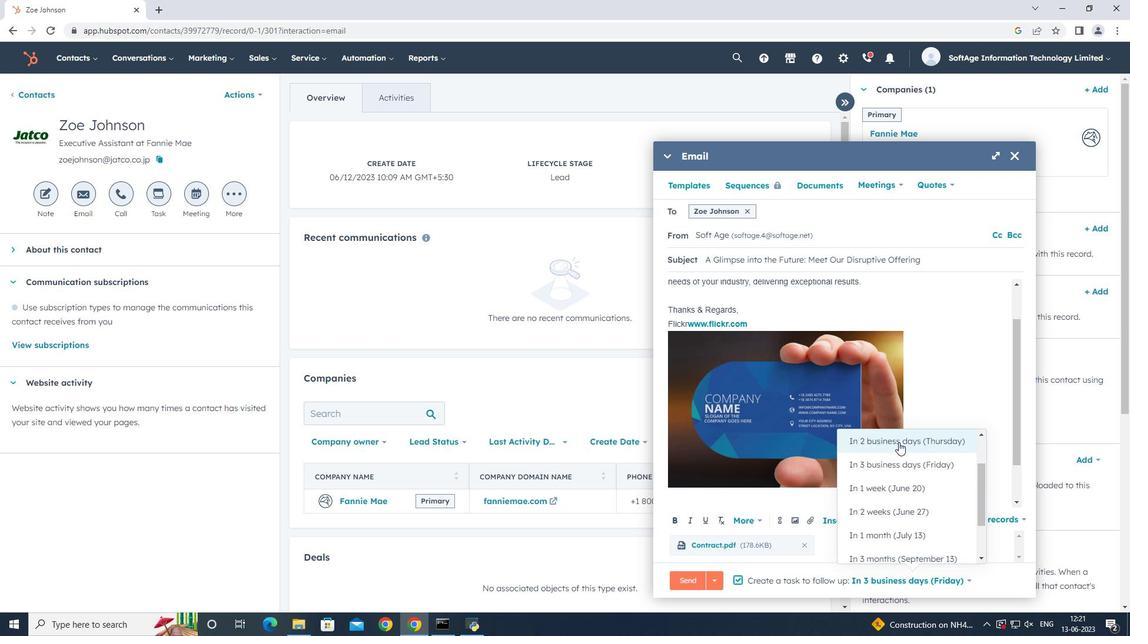 
Action: Mouse moved to (694, 577)
Screenshot: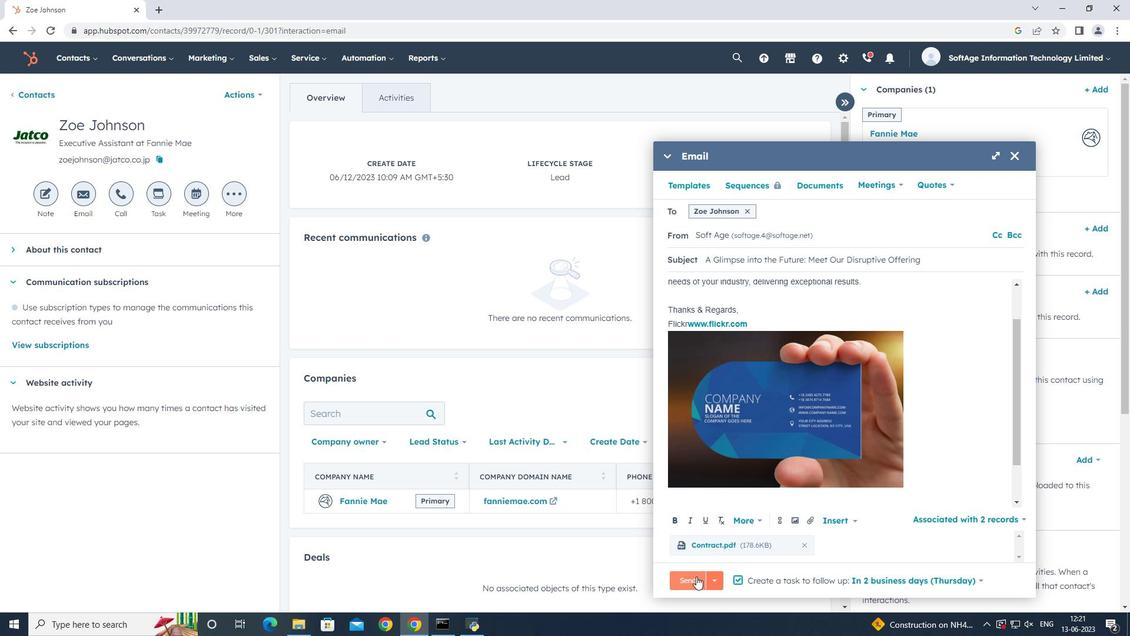 
Action: Mouse pressed left at (694, 577)
Screenshot: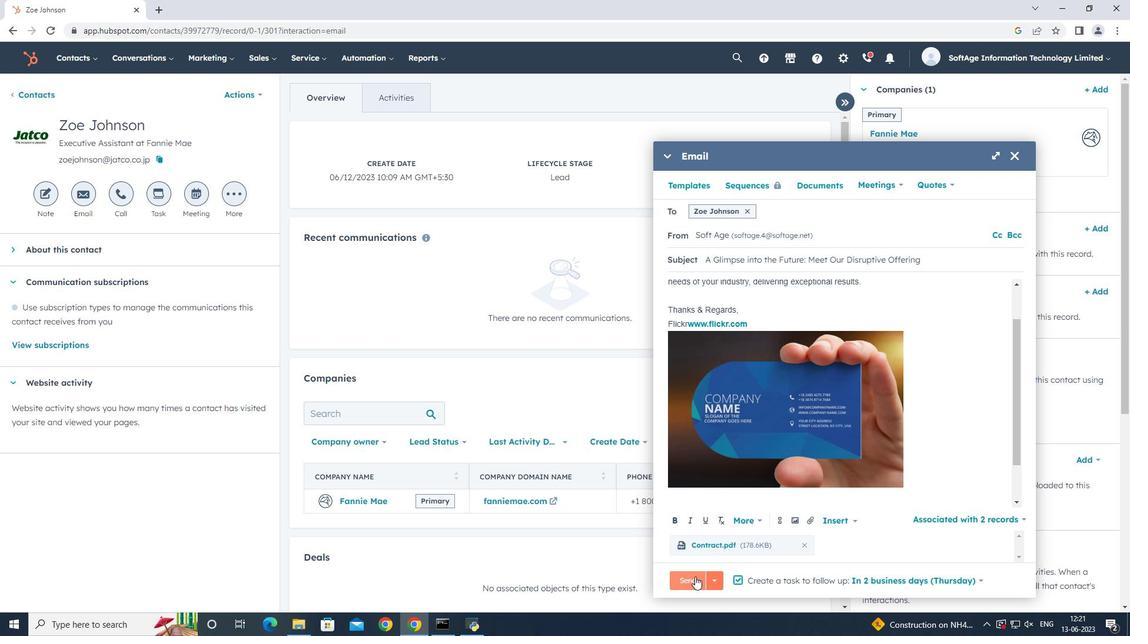 
Action: Mouse moved to (564, 324)
Screenshot: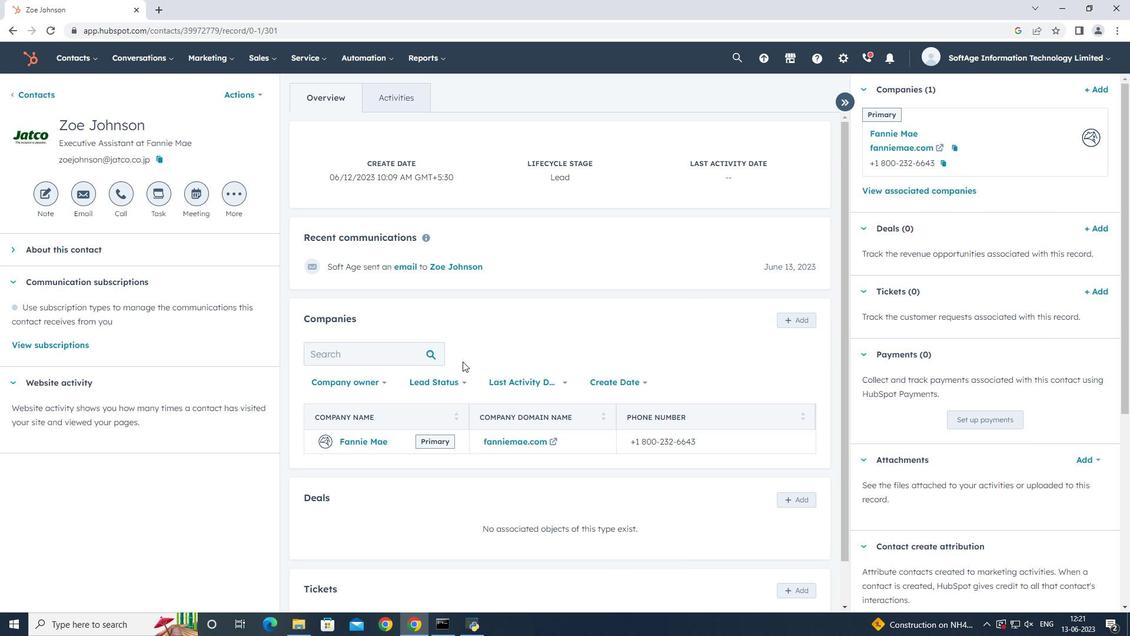 
